 Task: Look for space in Kempston, United Kingdom from 6th September, 2023 to 10th September, 2023 for 1 adult in price range Rs.9000 to Rs.17000. Place can be private room with 1  bedroom having 1 bed and 1 bathroom. Property type can be house, flat, guest house, hotel. Booking option can be shelf check-in. Required host language is English.
Action: Mouse moved to (441, 60)
Screenshot: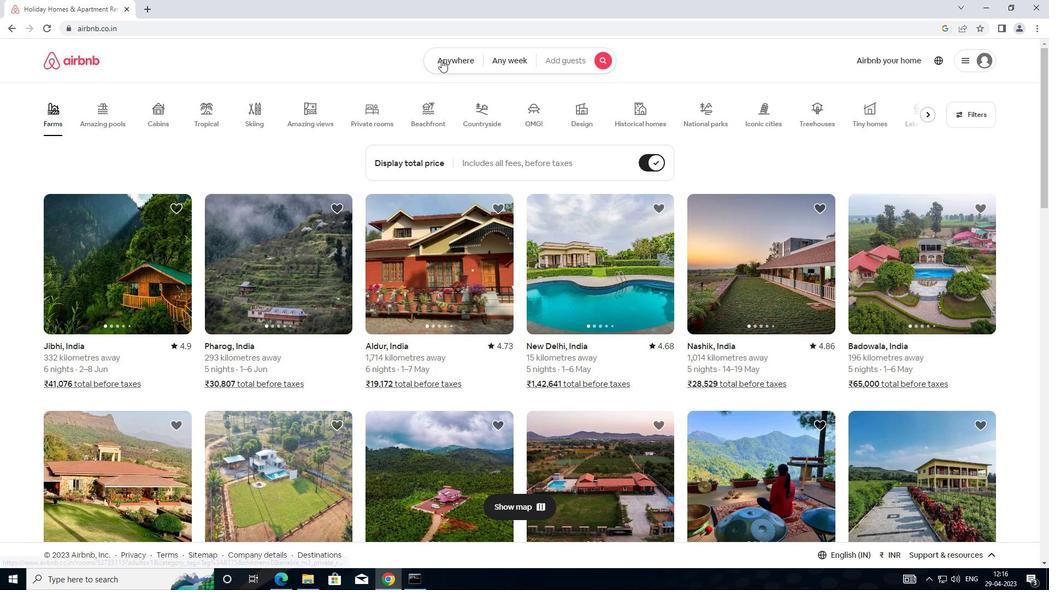 
Action: Mouse pressed left at (441, 60)
Screenshot: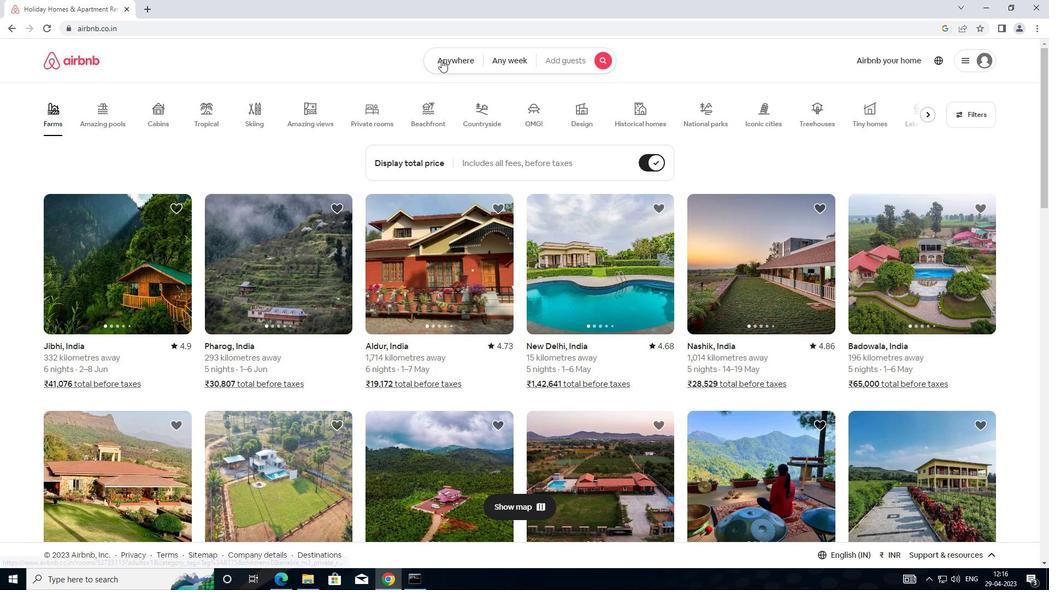 
Action: Mouse moved to (384, 101)
Screenshot: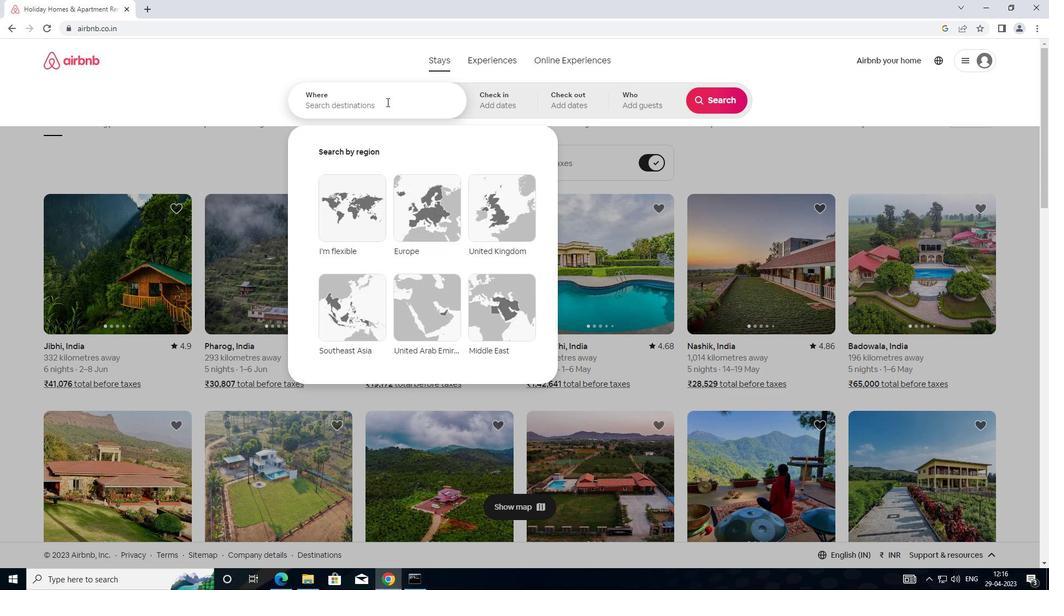 
Action: Mouse pressed left at (384, 101)
Screenshot: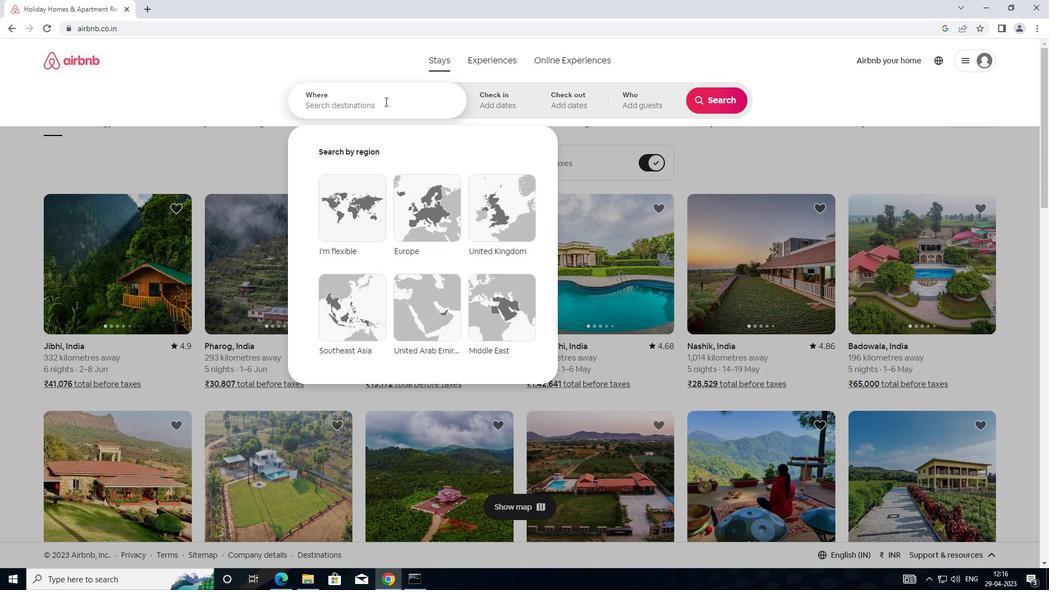 
Action: Mouse moved to (383, 102)
Screenshot: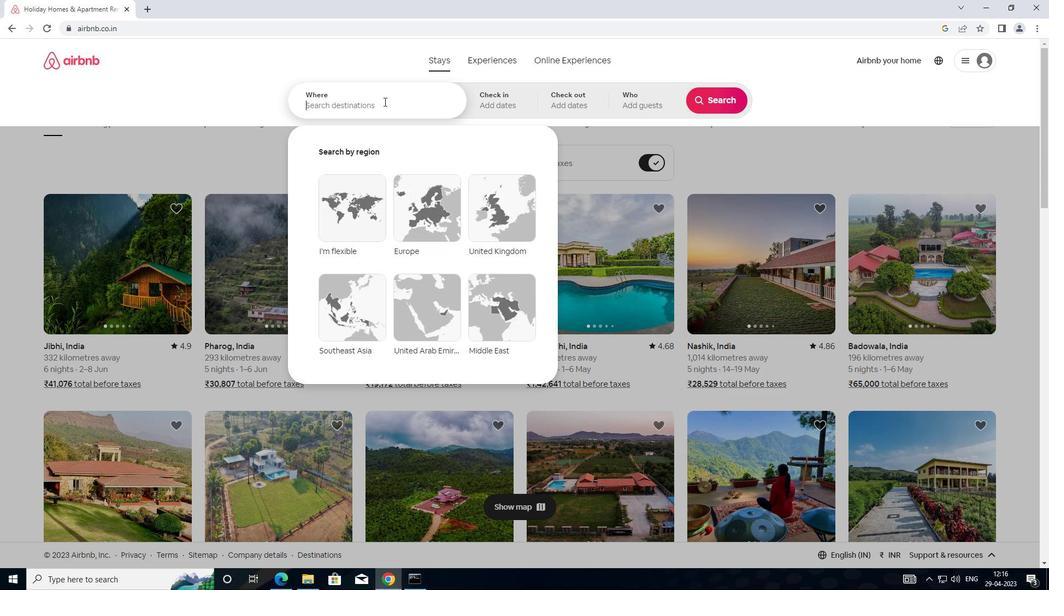 
Action: Key pressed <Key.shift>KEMO<Key.backspace>P
Screenshot: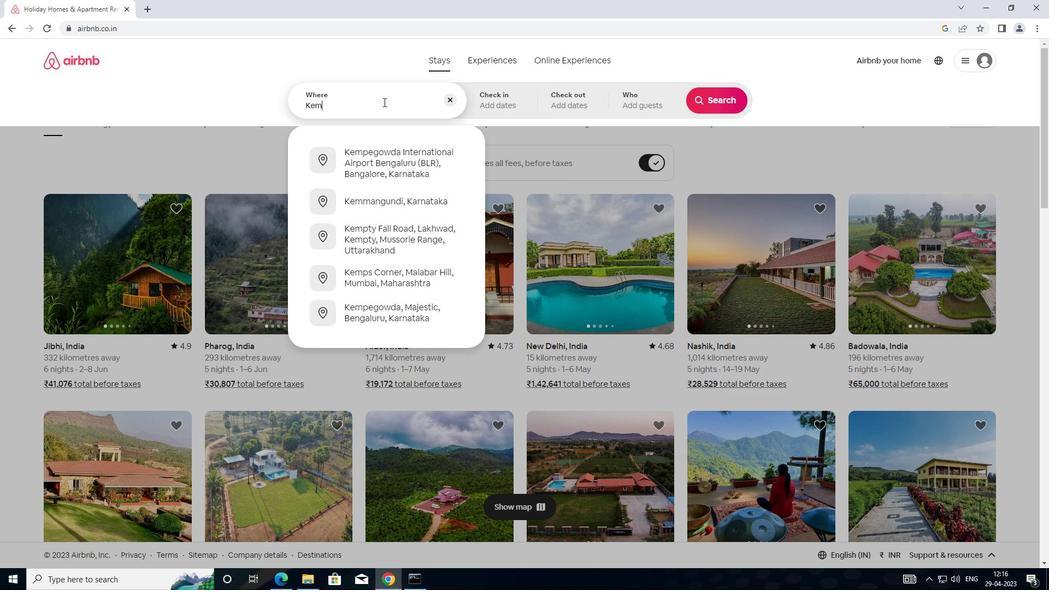 
Action: Mouse moved to (383, 102)
Screenshot: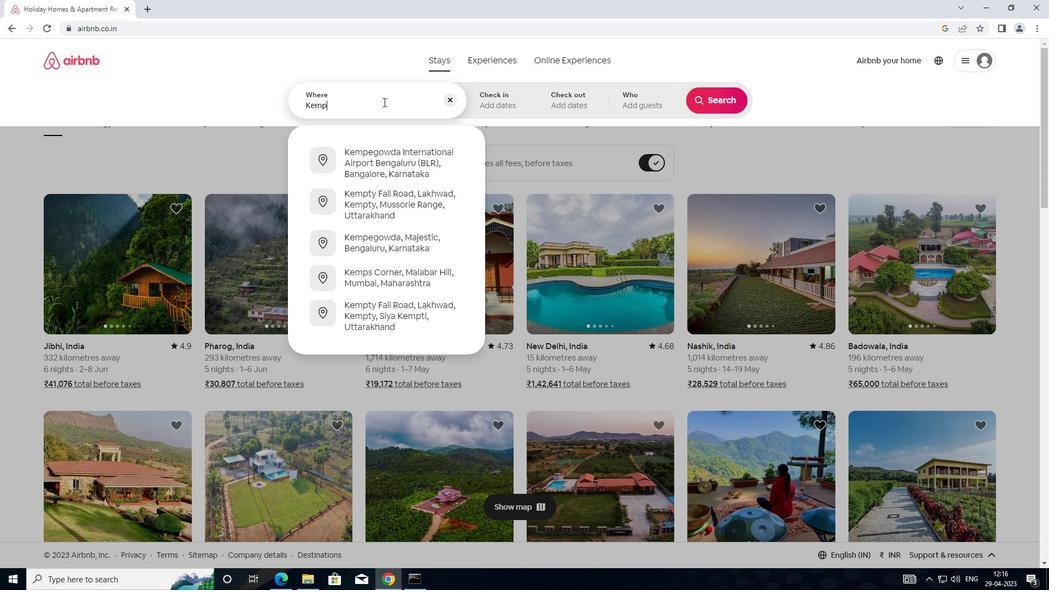 
Action: Key pressed T<Key.backspace>STON,<Key.shift>U<Key.shift>NITED<Key.space>KINGDOM
Screenshot: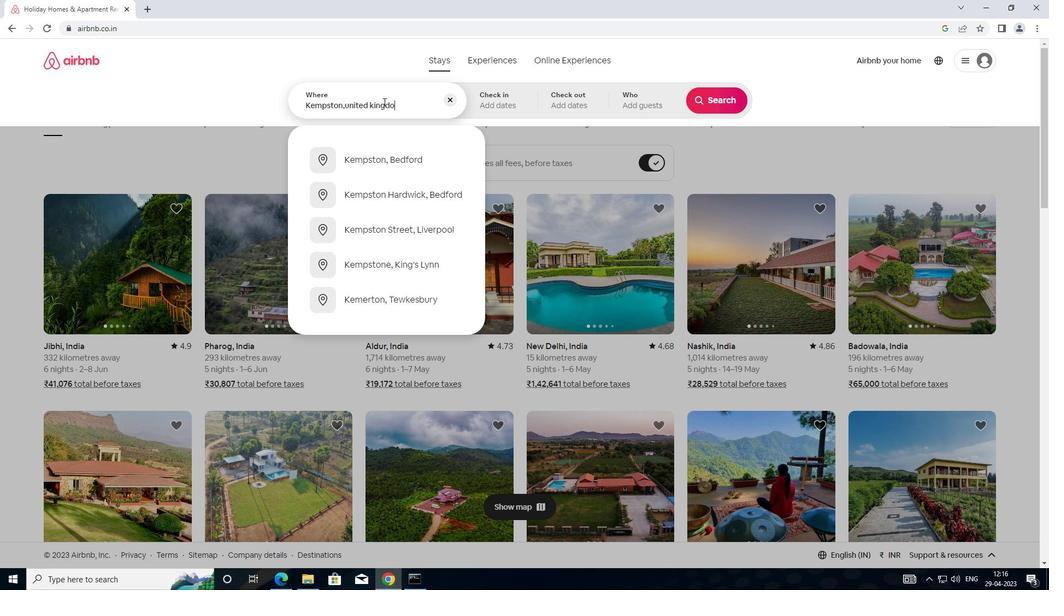 
Action: Mouse moved to (489, 91)
Screenshot: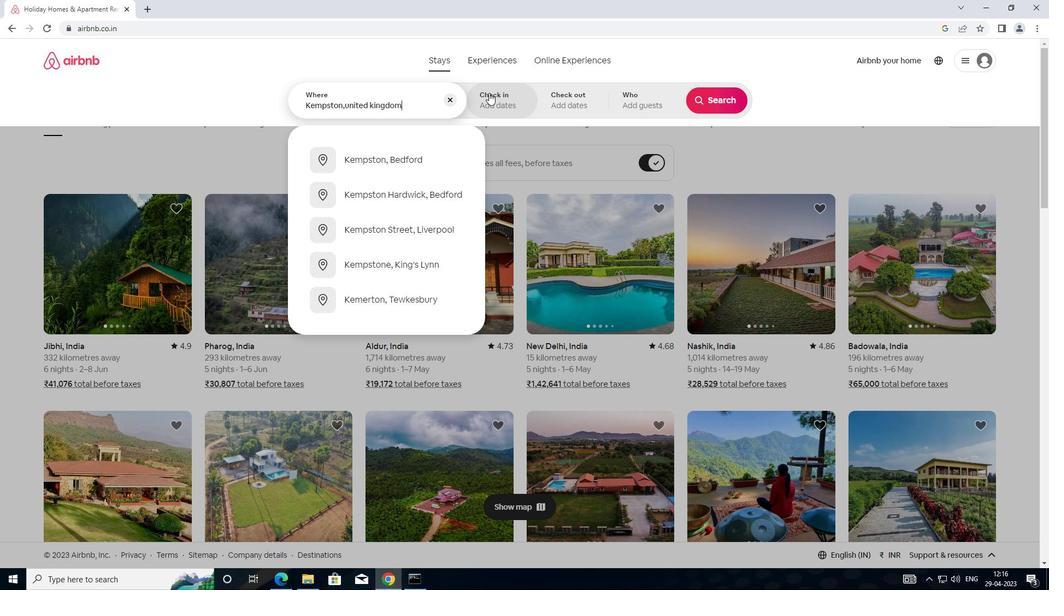 
Action: Mouse pressed left at (489, 91)
Screenshot: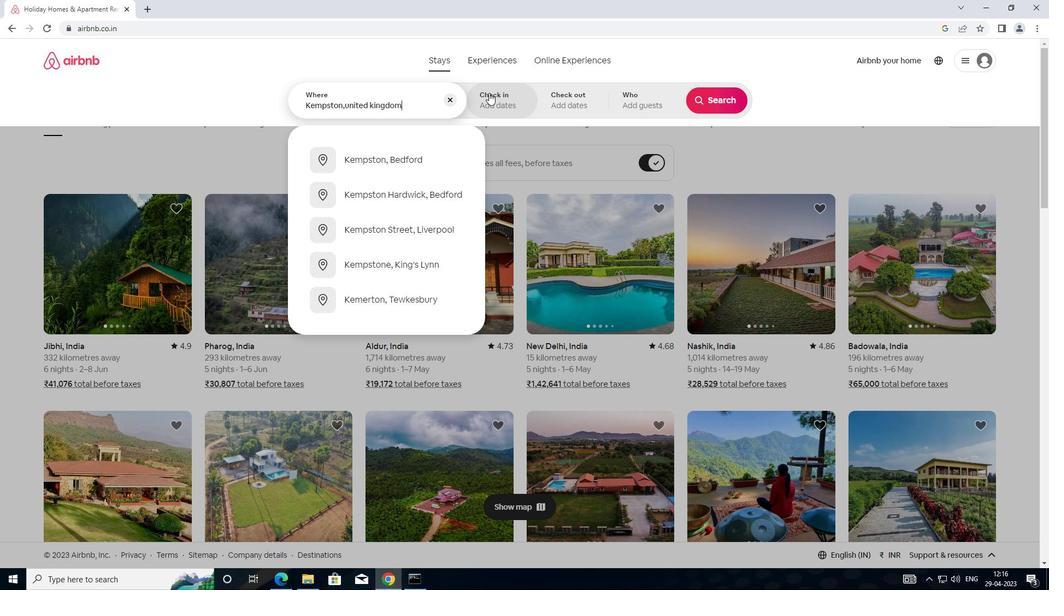 
Action: Mouse moved to (717, 181)
Screenshot: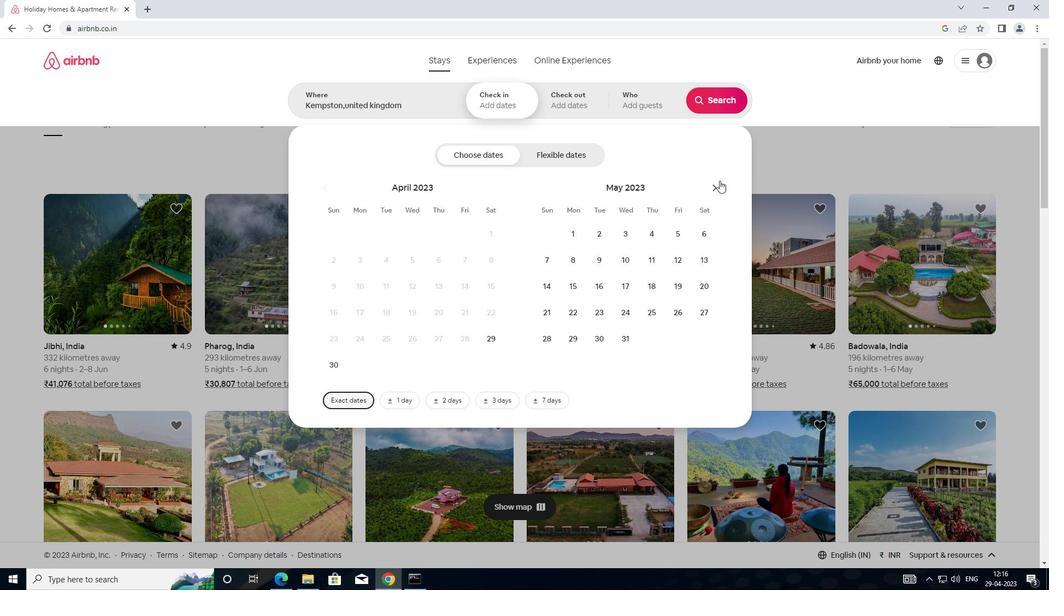 
Action: Mouse pressed left at (717, 181)
Screenshot: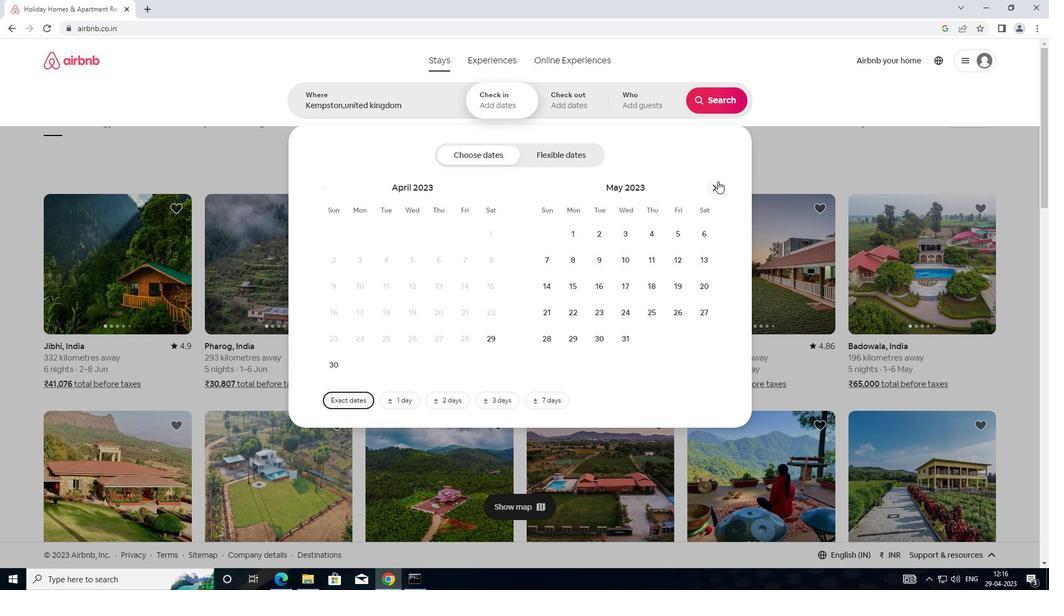 
Action: Mouse pressed left at (717, 181)
Screenshot: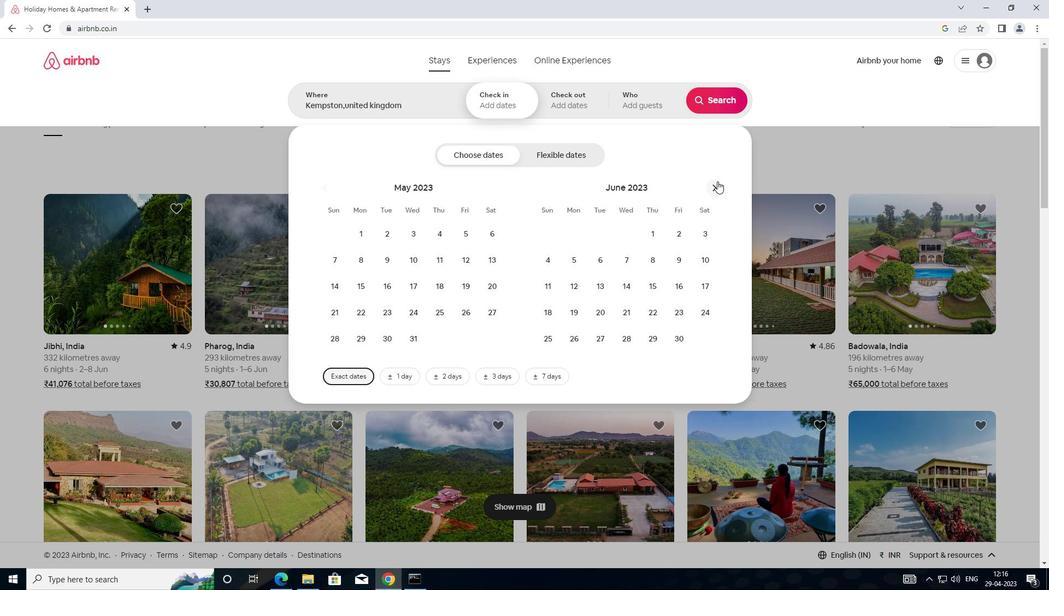 
Action: Mouse pressed left at (717, 181)
Screenshot: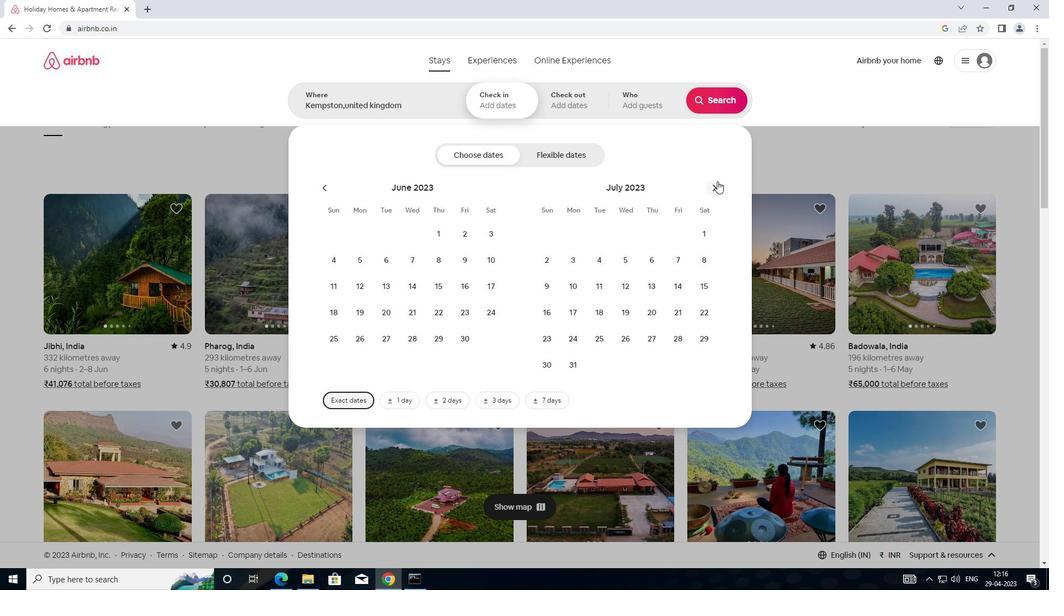 
Action: Mouse moved to (714, 184)
Screenshot: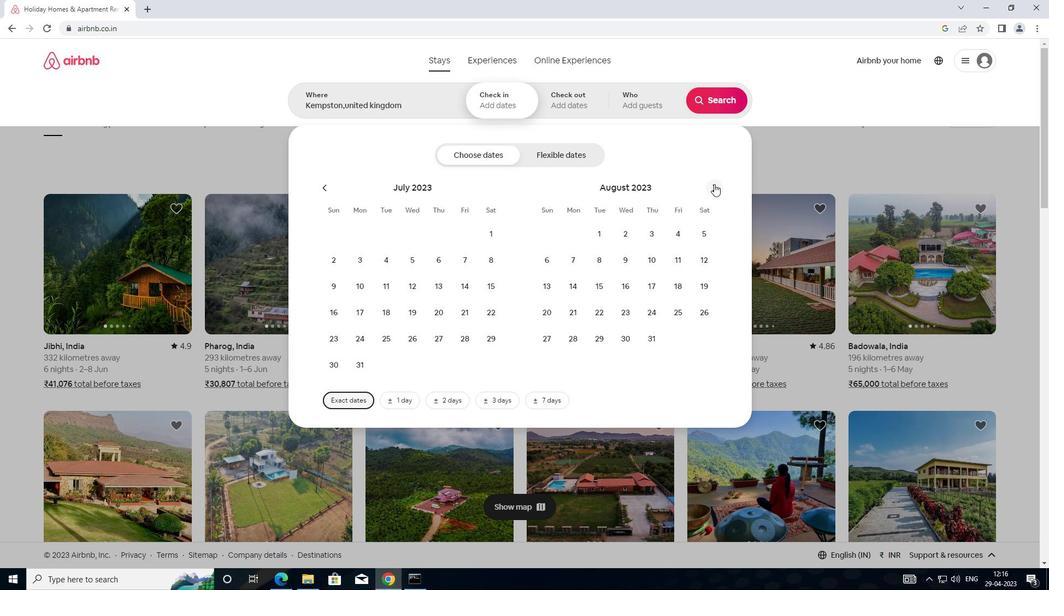 
Action: Mouse pressed left at (714, 184)
Screenshot: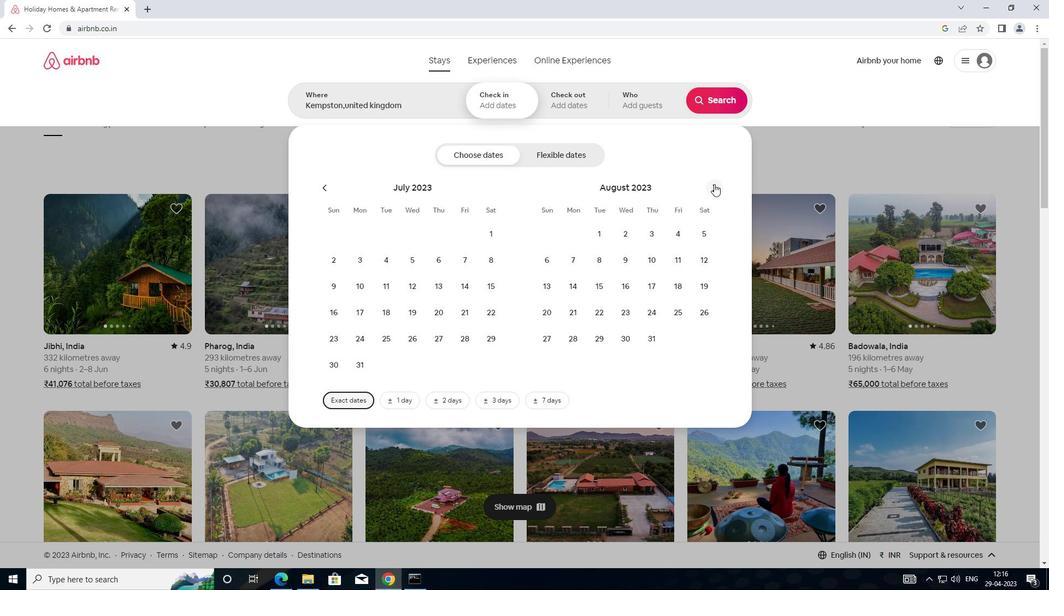 
Action: Mouse moved to (627, 259)
Screenshot: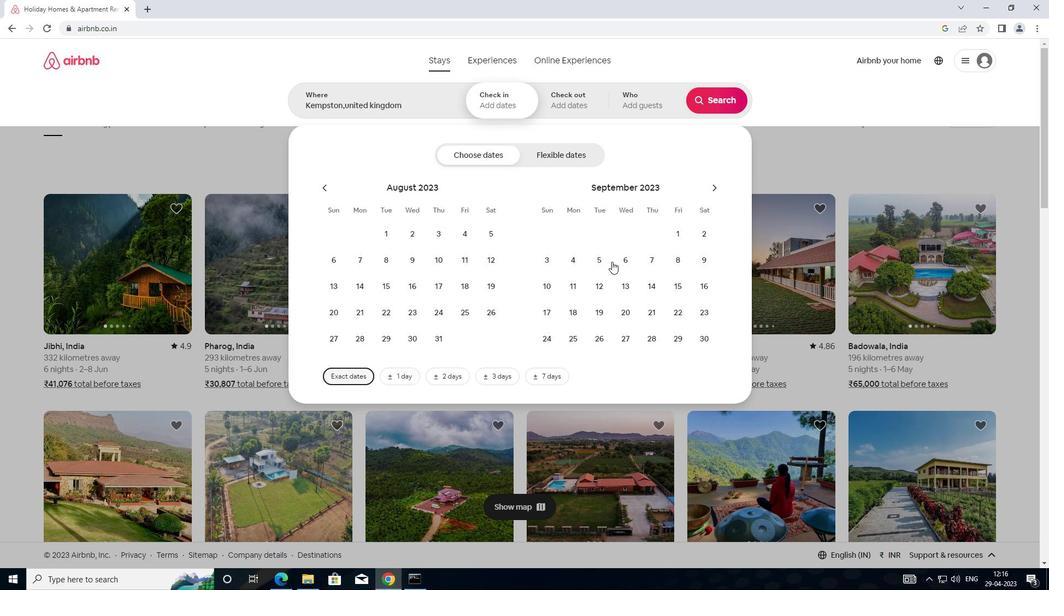 
Action: Mouse pressed left at (627, 259)
Screenshot: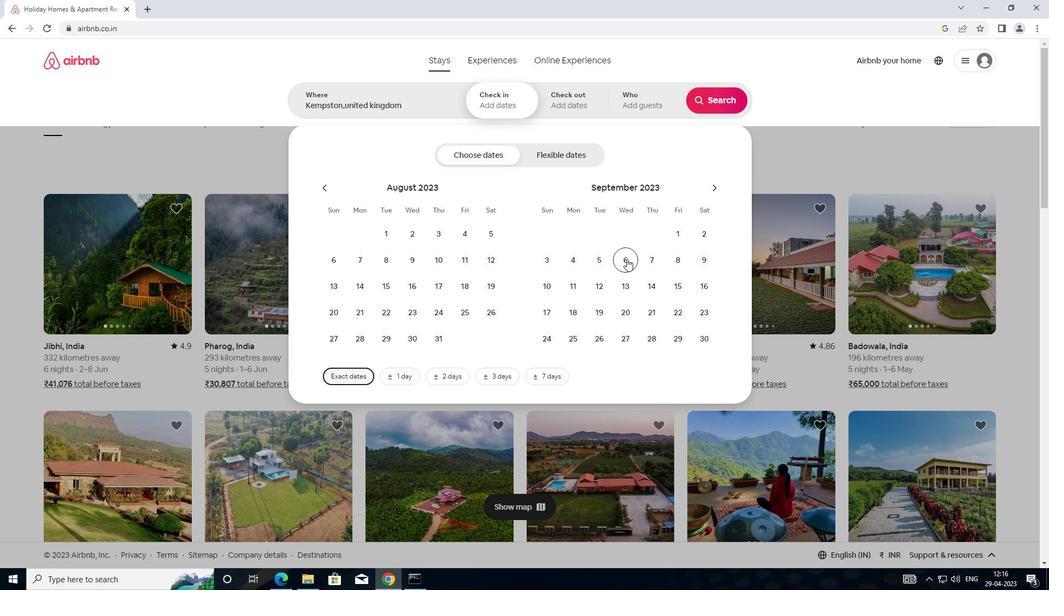 
Action: Mouse moved to (547, 287)
Screenshot: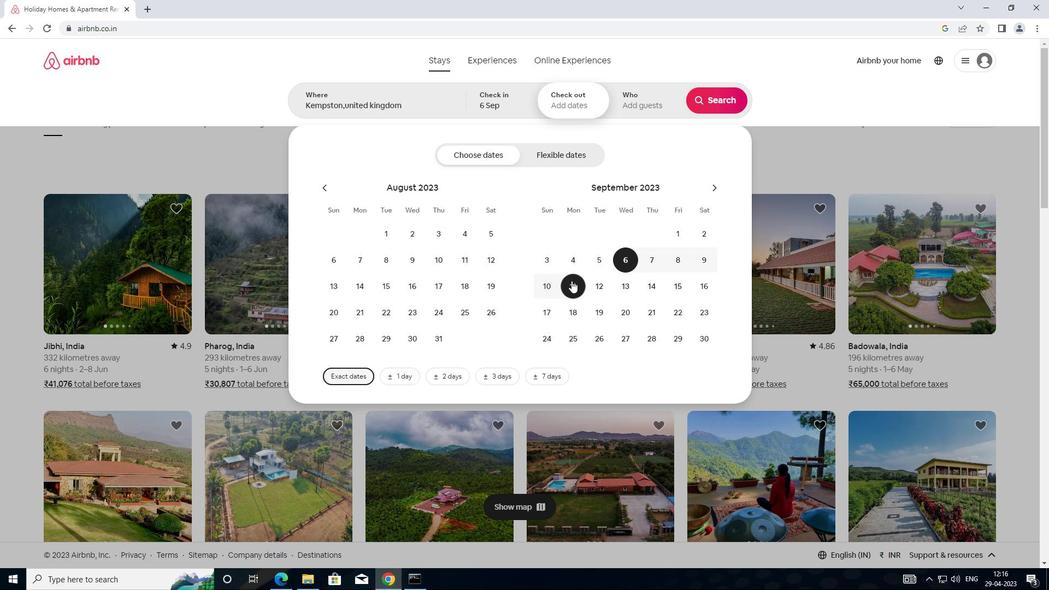 
Action: Mouse pressed left at (547, 287)
Screenshot: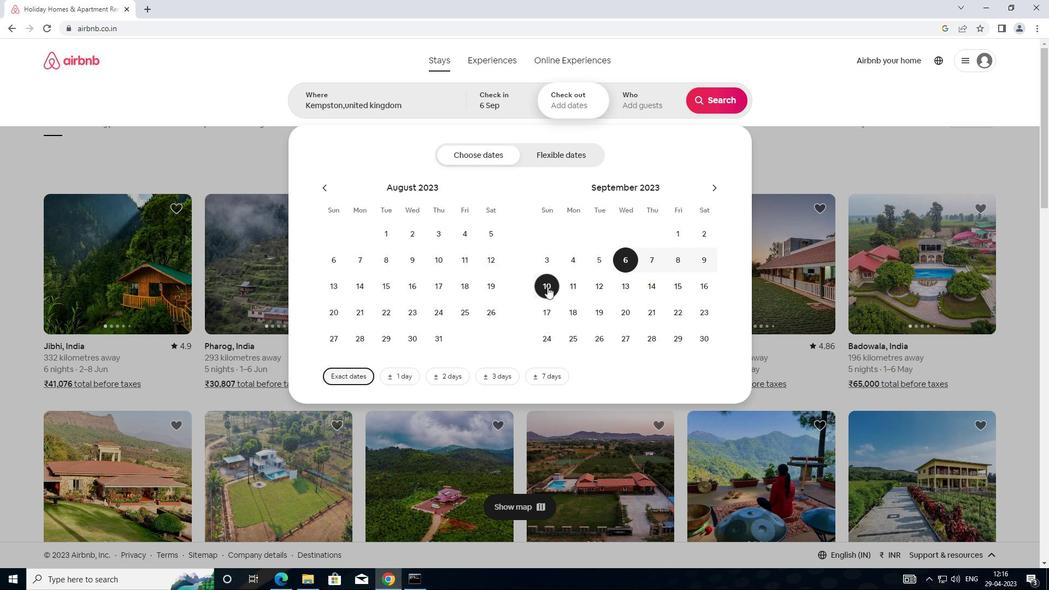 
Action: Mouse moved to (623, 104)
Screenshot: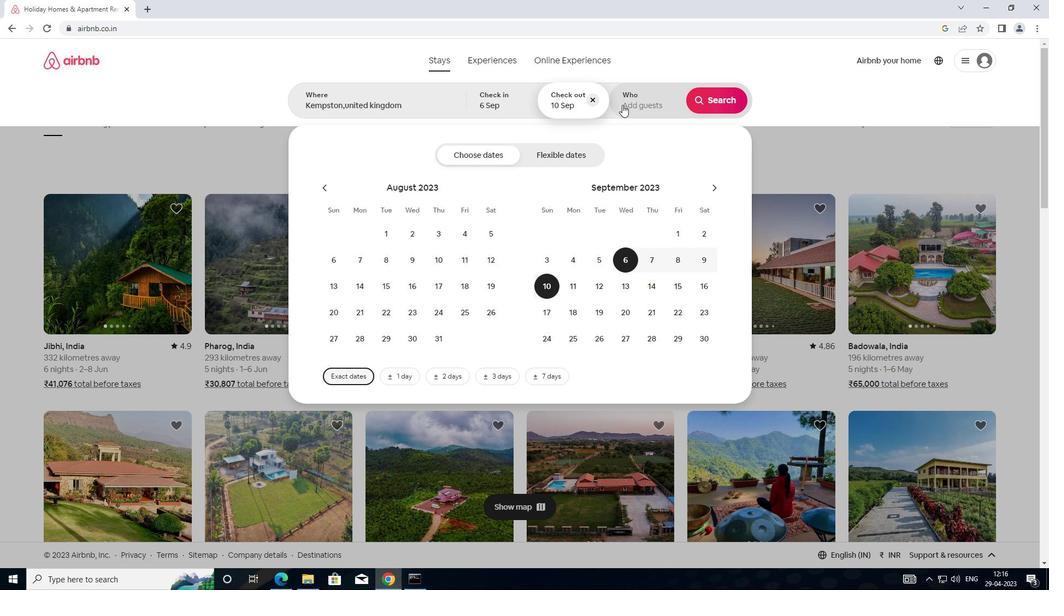 
Action: Mouse pressed left at (623, 104)
Screenshot: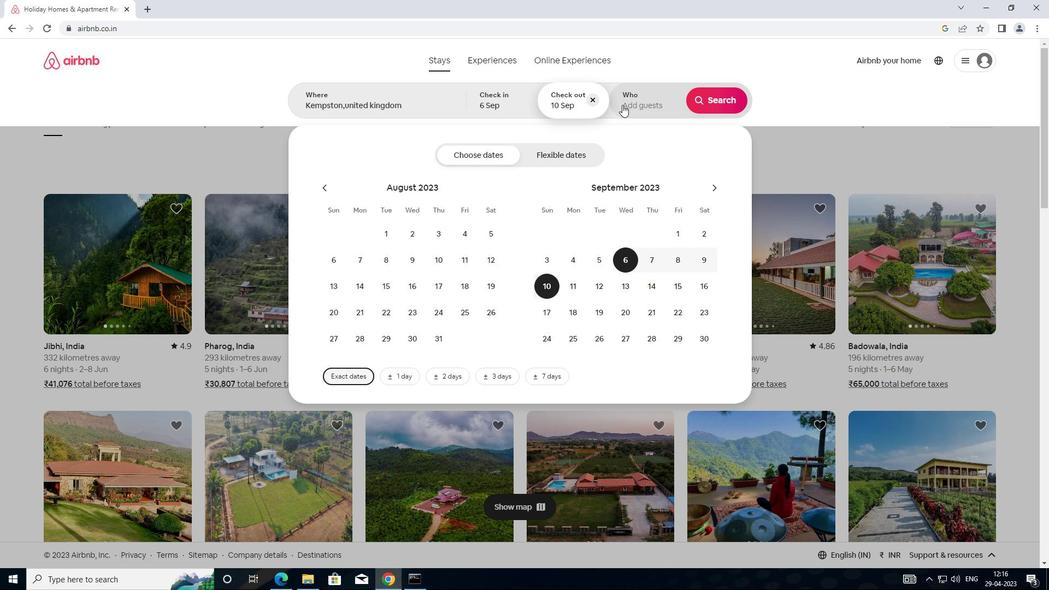 
Action: Mouse moved to (719, 159)
Screenshot: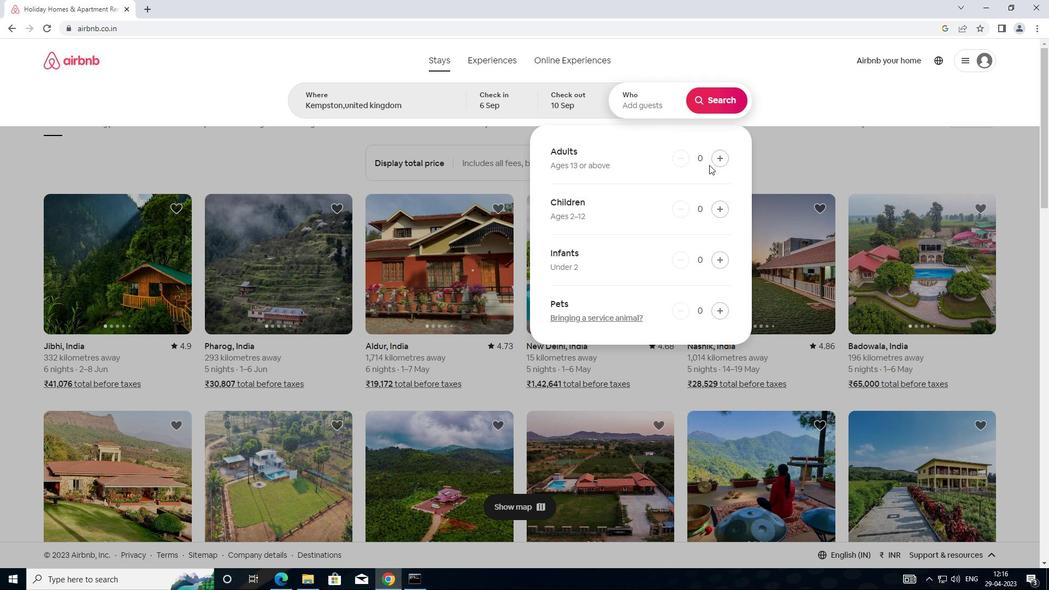 
Action: Mouse pressed left at (719, 159)
Screenshot: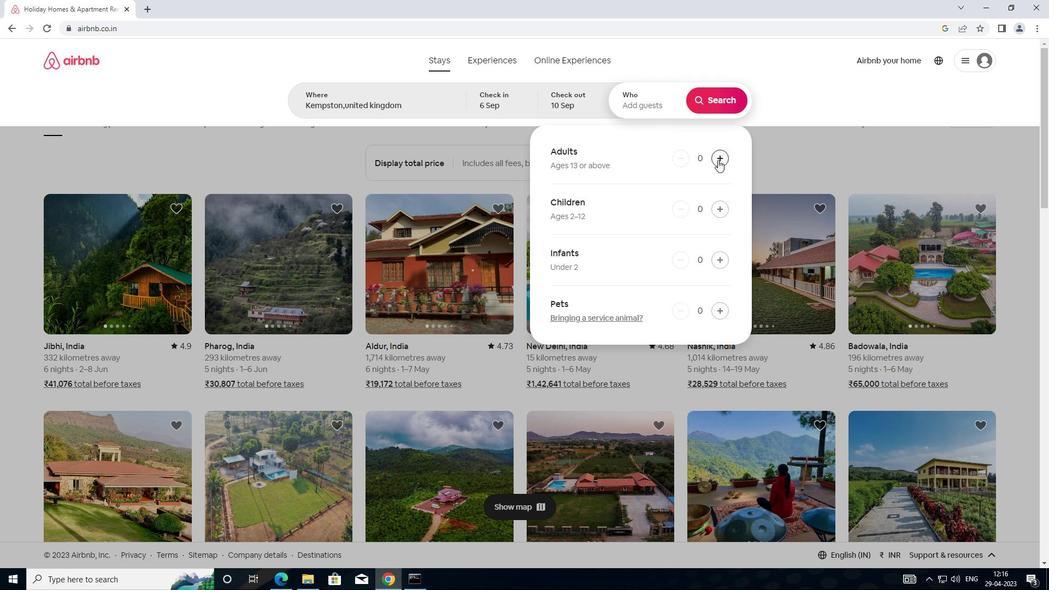 
Action: Mouse moved to (715, 100)
Screenshot: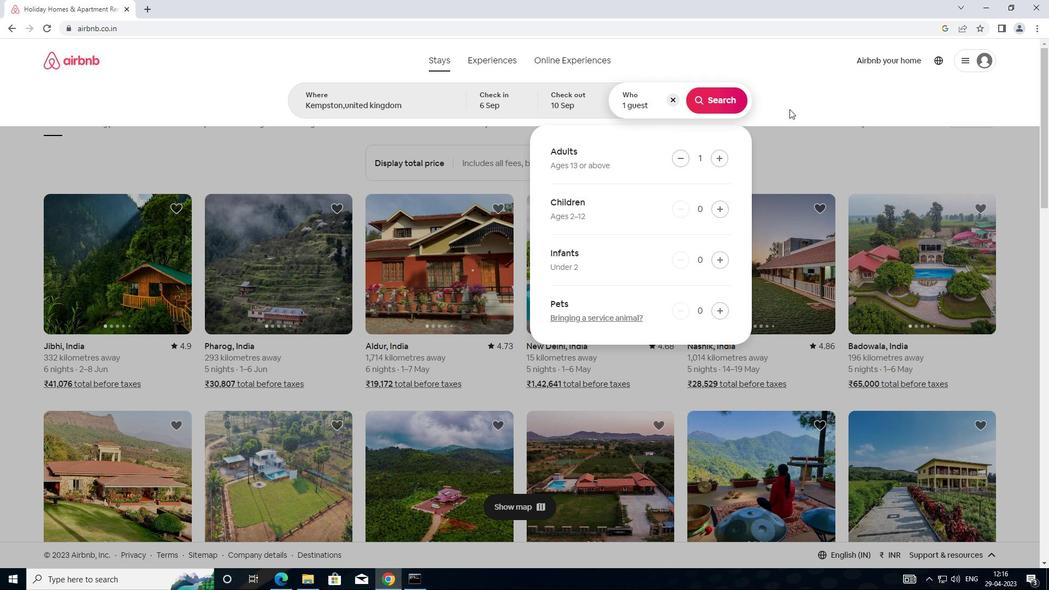 
Action: Mouse pressed left at (715, 100)
Screenshot: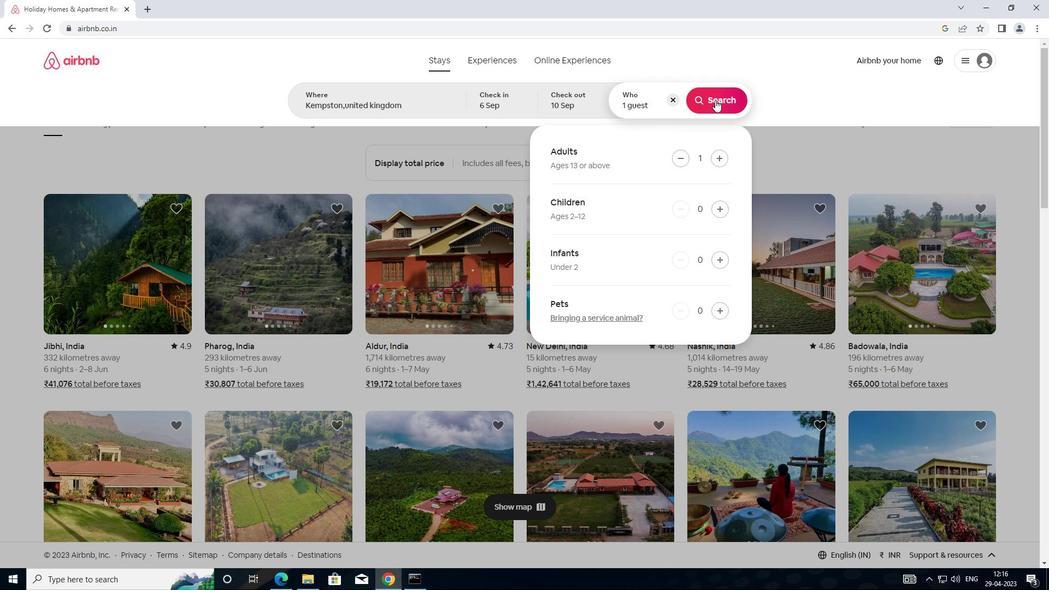 
Action: Mouse moved to (1012, 107)
Screenshot: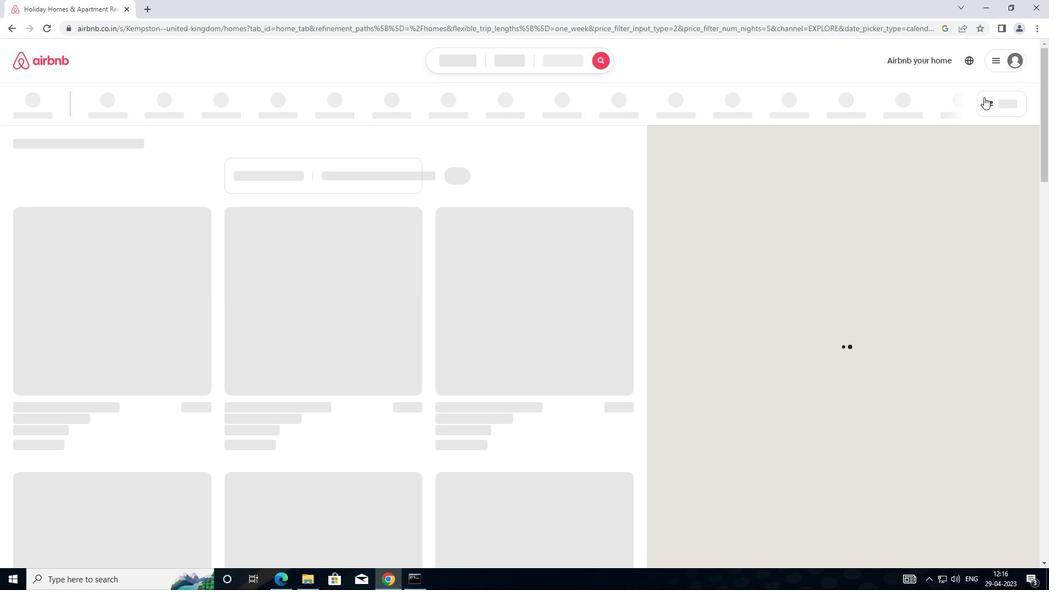 
Action: Mouse pressed left at (1012, 107)
Screenshot: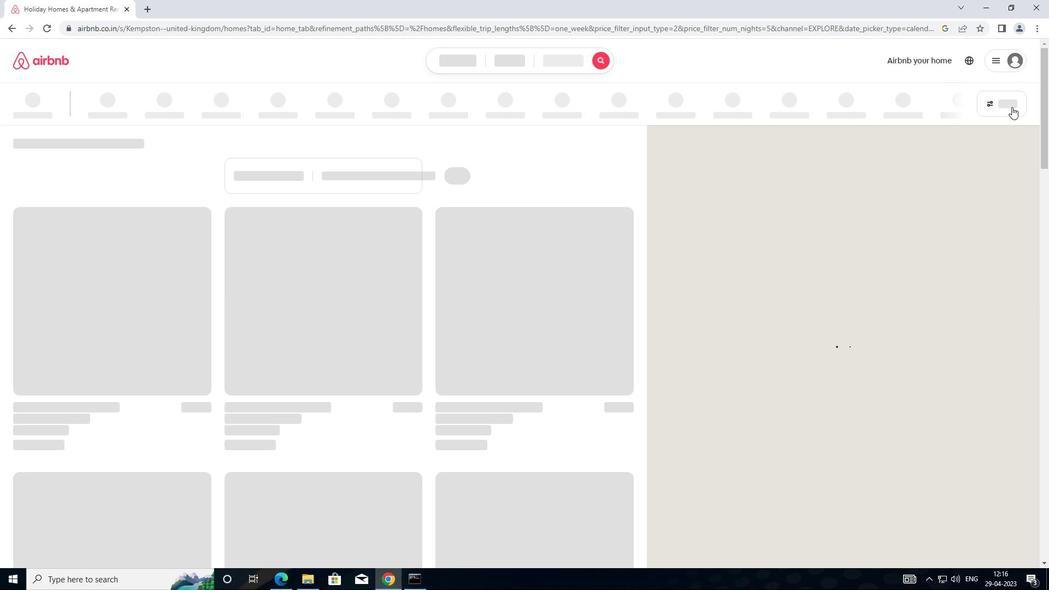 
Action: Mouse moved to (395, 244)
Screenshot: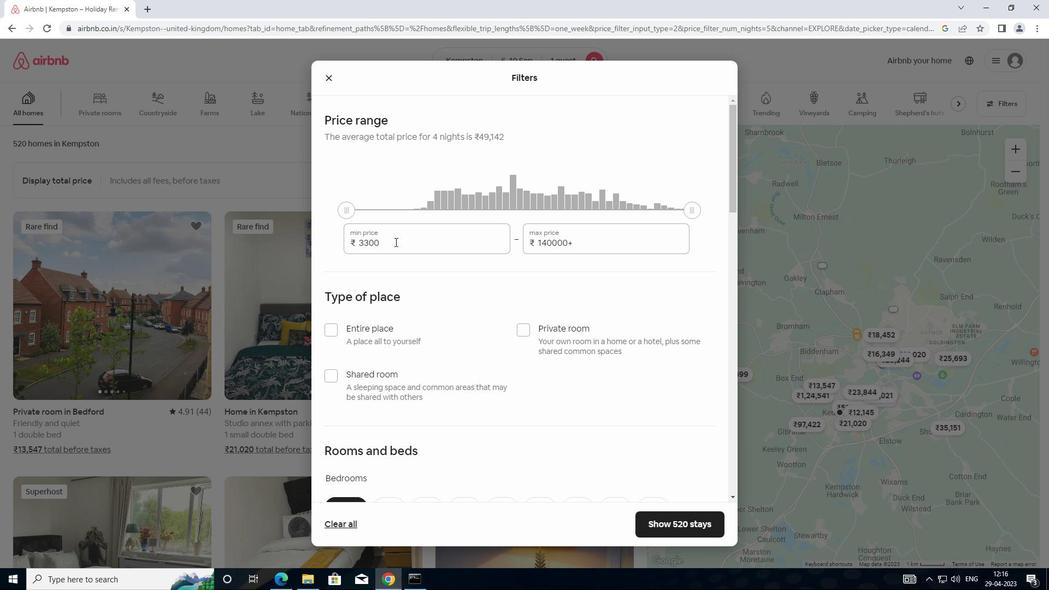
Action: Mouse pressed left at (395, 244)
Screenshot: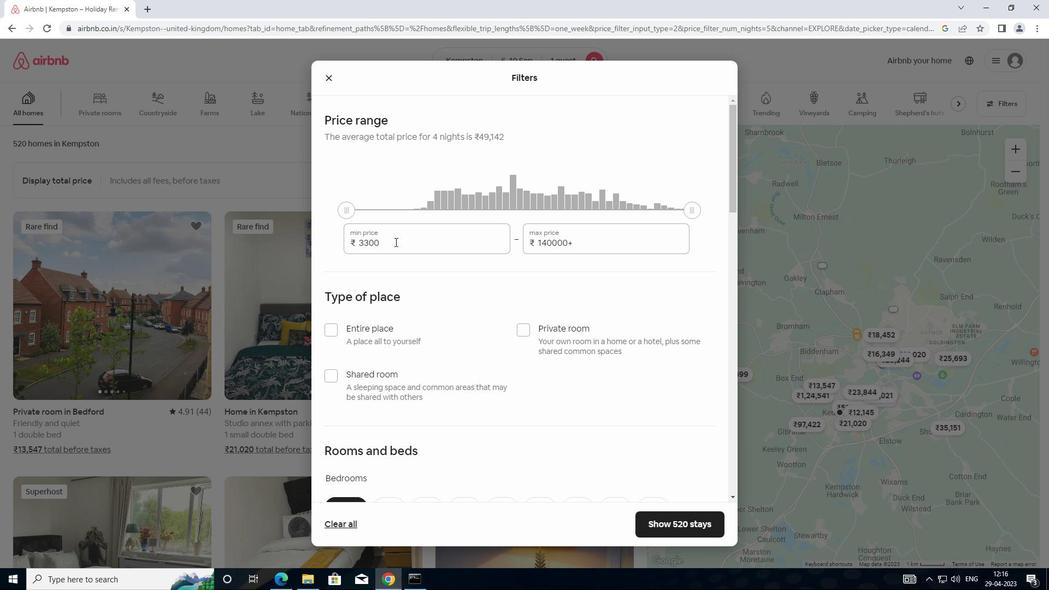 
Action: Mouse moved to (352, 235)
Screenshot: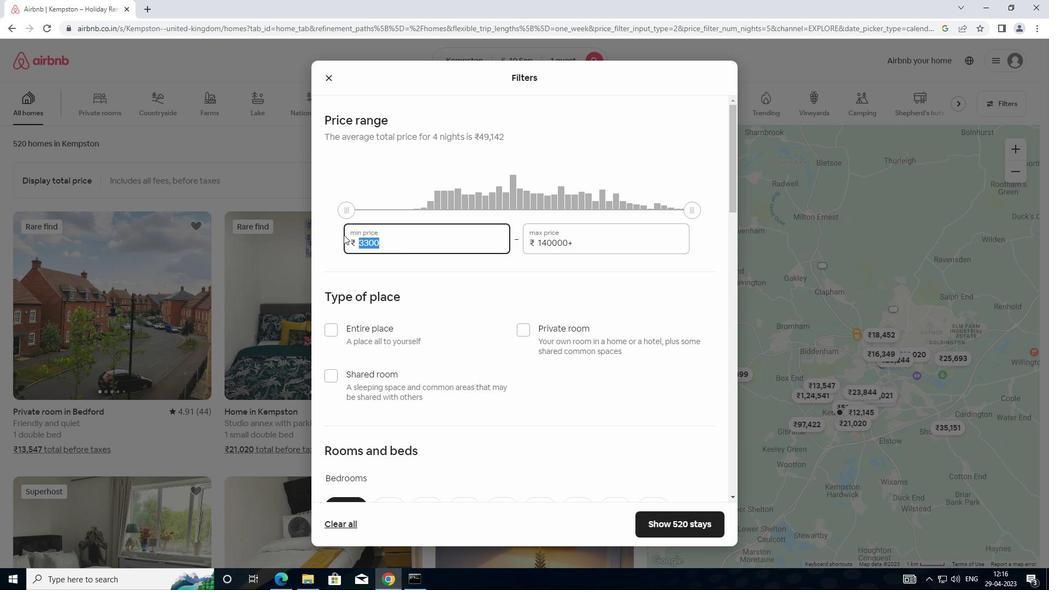 
Action: Key pressed 9000
Screenshot: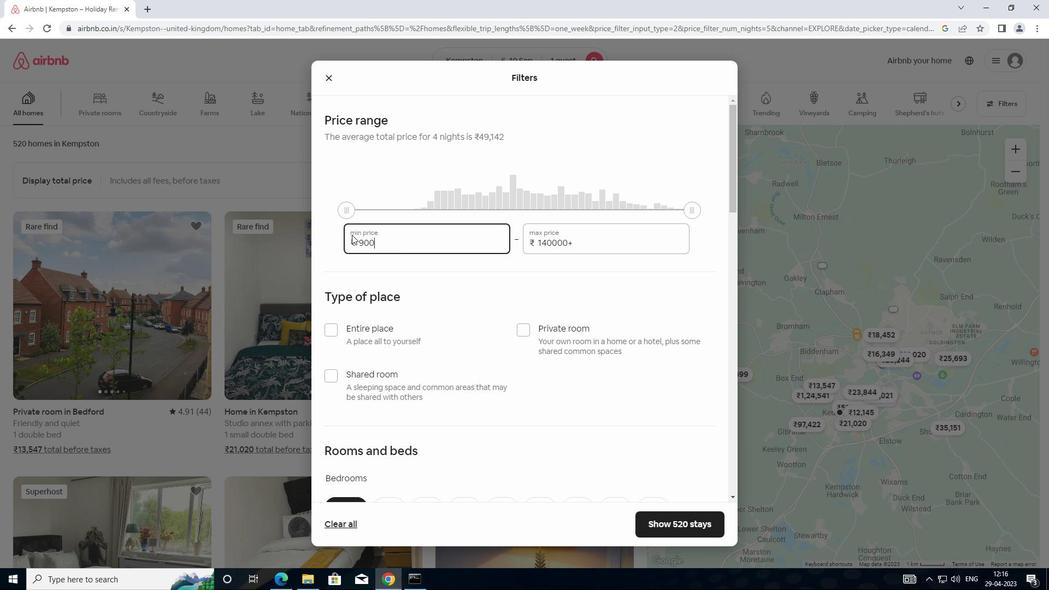 
Action: Mouse moved to (579, 239)
Screenshot: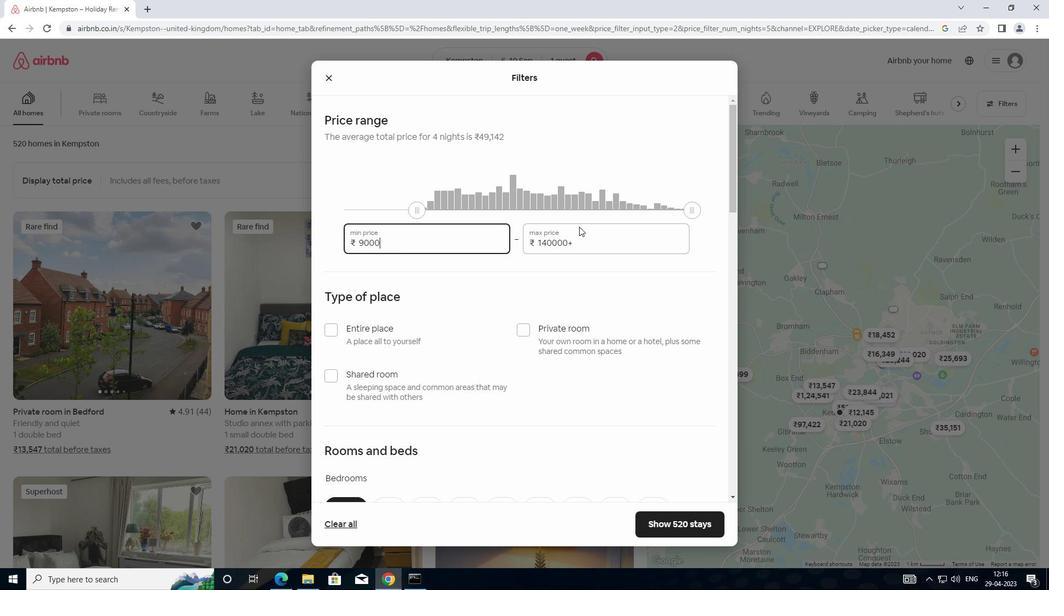 
Action: Mouse pressed left at (579, 239)
Screenshot: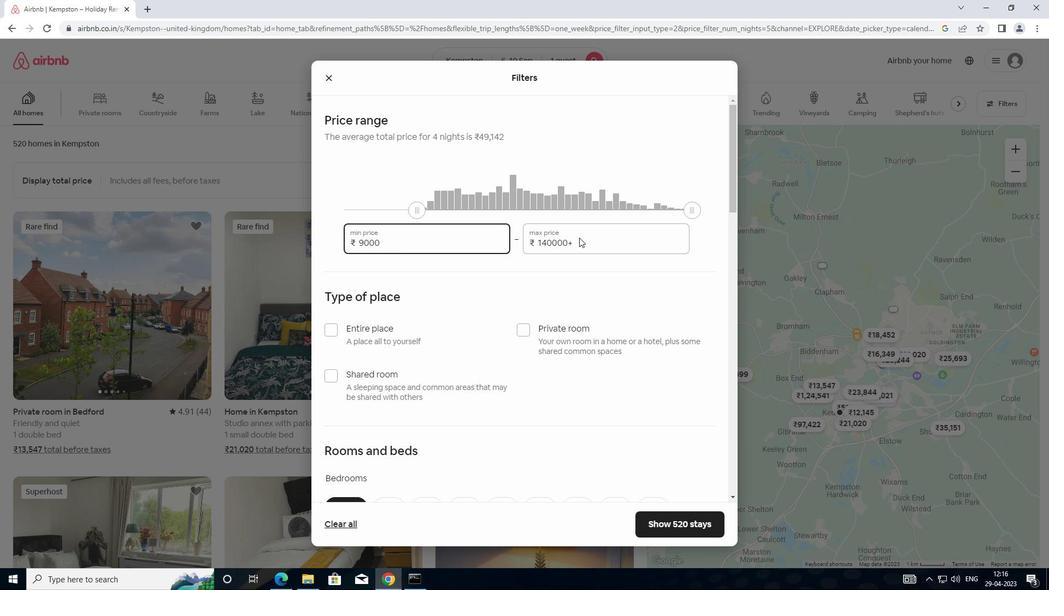
Action: Mouse moved to (516, 239)
Screenshot: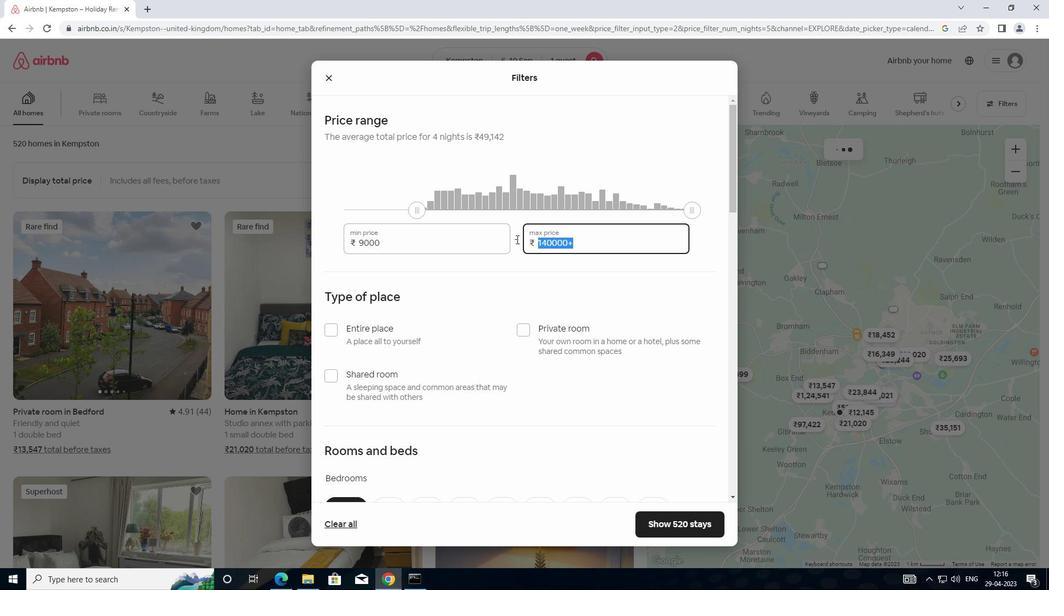 
Action: Key pressed 17000
Screenshot: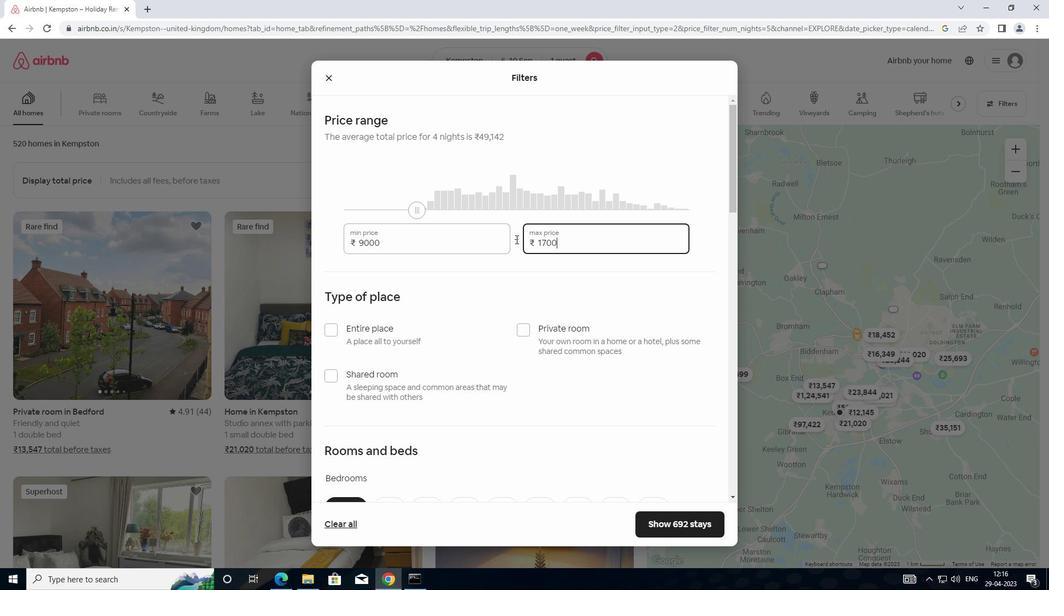 
Action: Mouse moved to (521, 312)
Screenshot: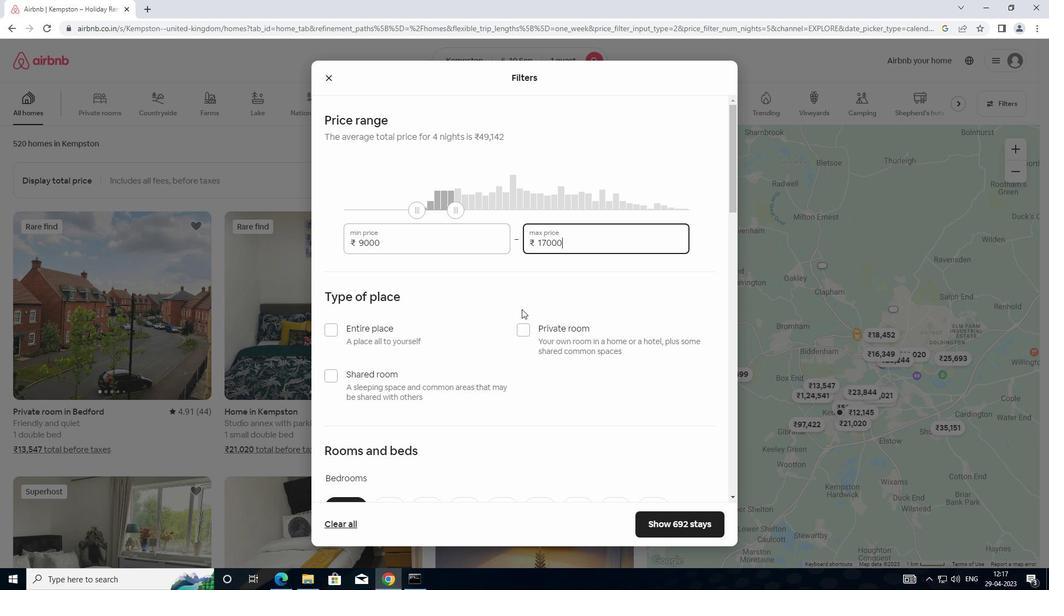 
Action: Mouse scrolled (521, 311) with delta (0, 0)
Screenshot: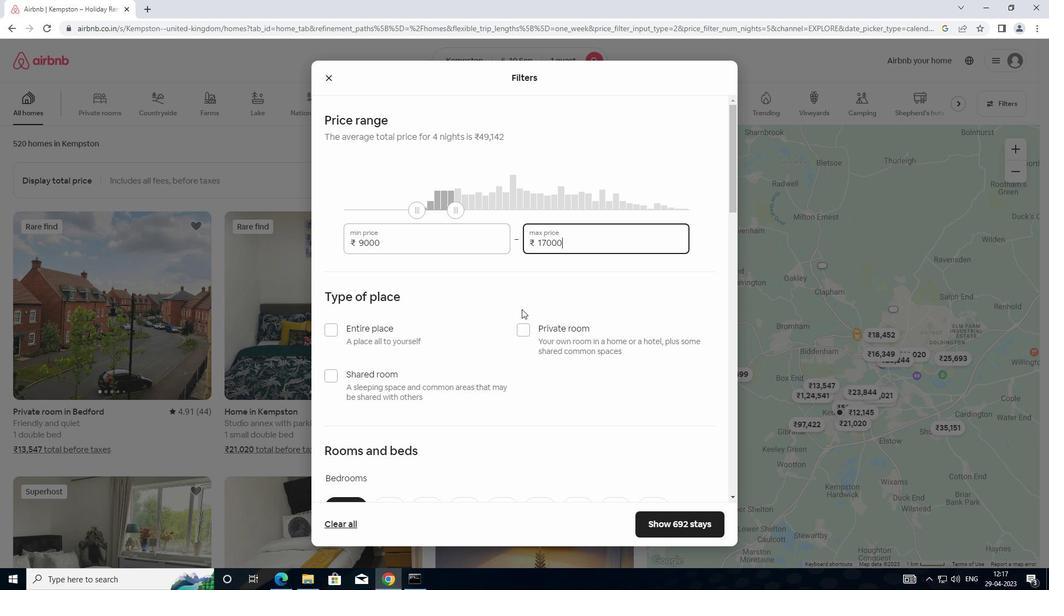 
Action: Mouse moved to (521, 312)
Screenshot: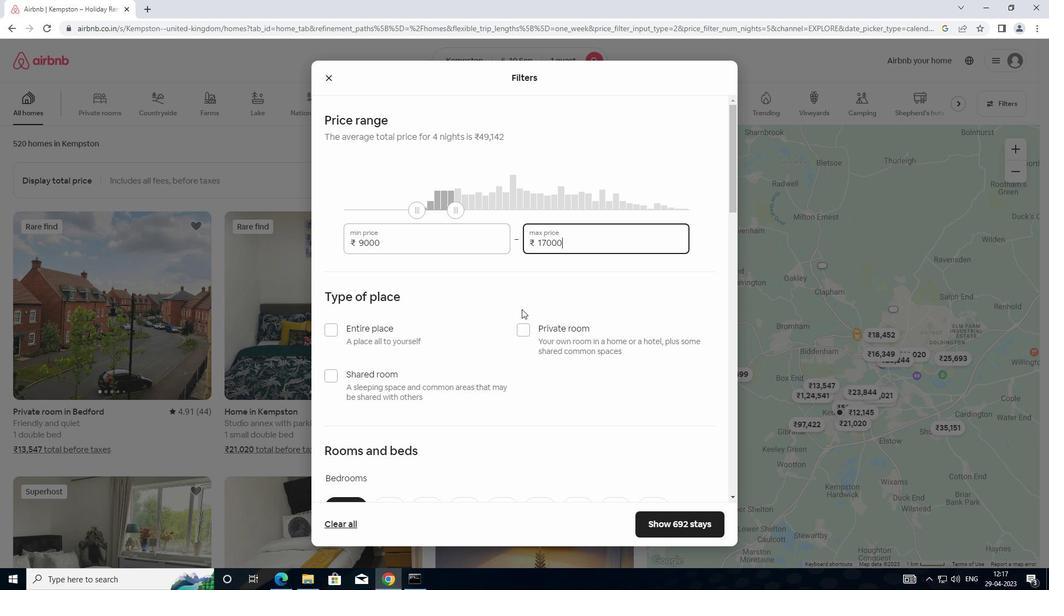 
Action: Mouse scrolled (521, 312) with delta (0, 0)
Screenshot: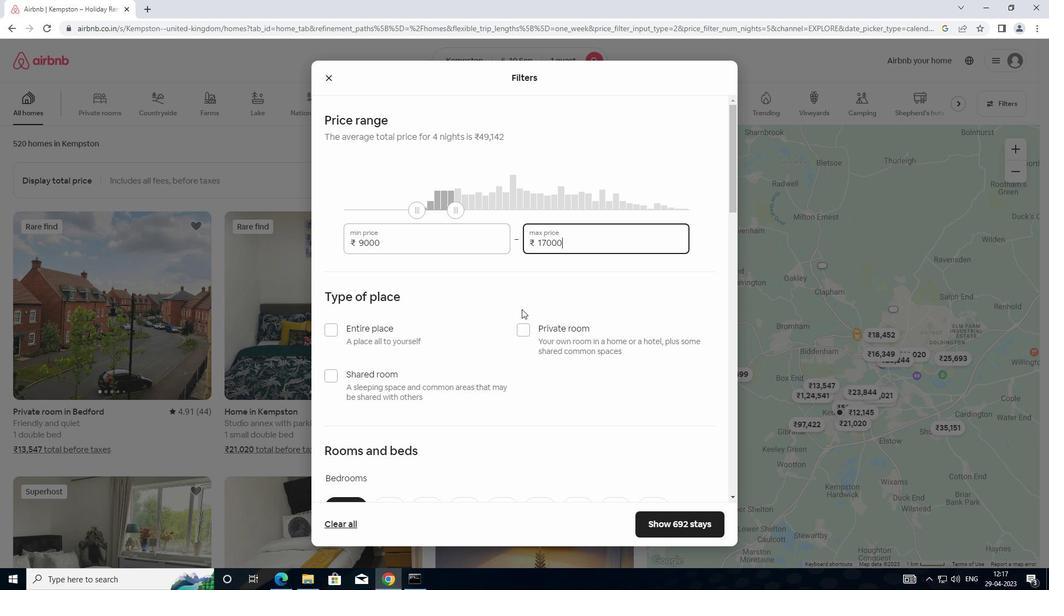 
Action: Mouse moved to (529, 220)
Screenshot: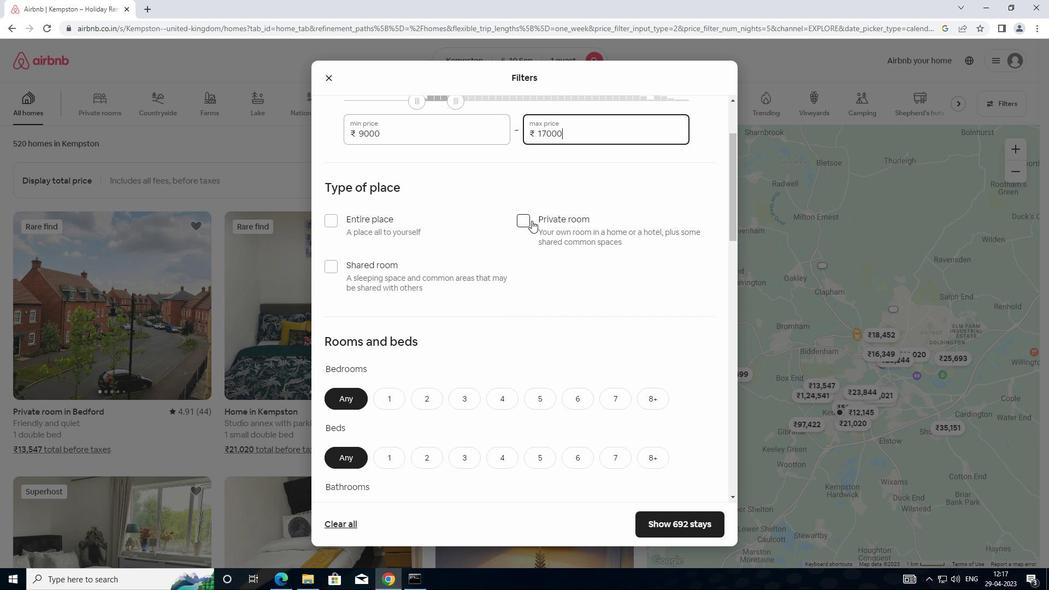 
Action: Mouse pressed left at (529, 220)
Screenshot: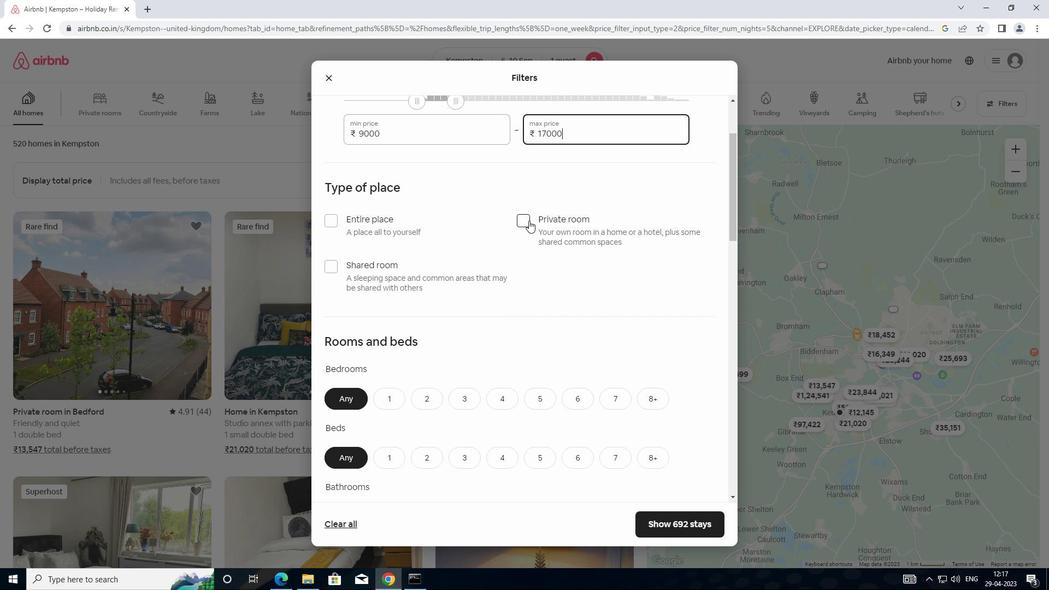 
Action: Mouse moved to (513, 284)
Screenshot: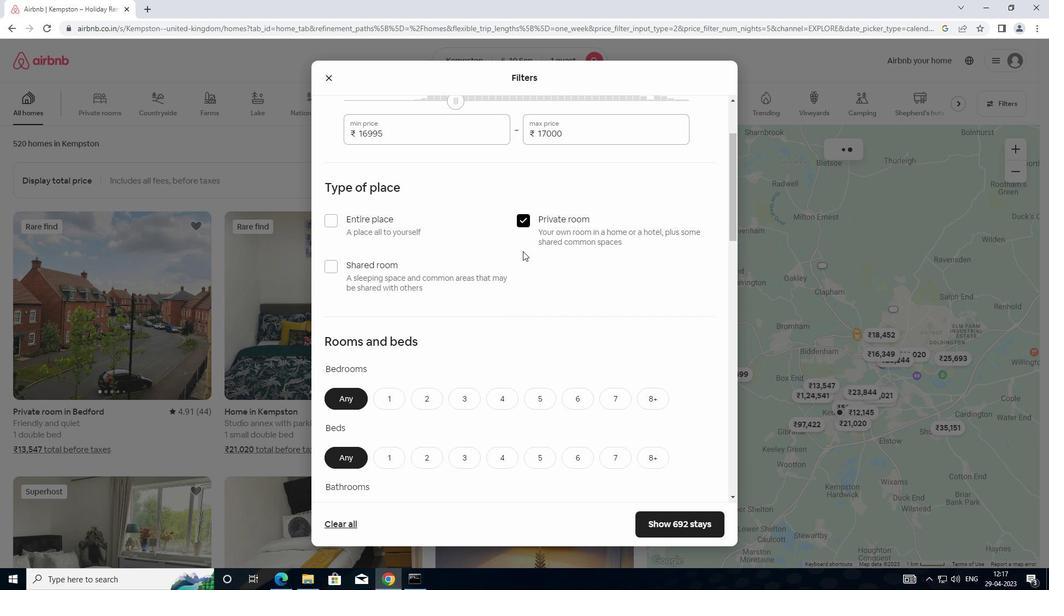 
Action: Mouse scrolled (513, 284) with delta (0, 0)
Screenshot: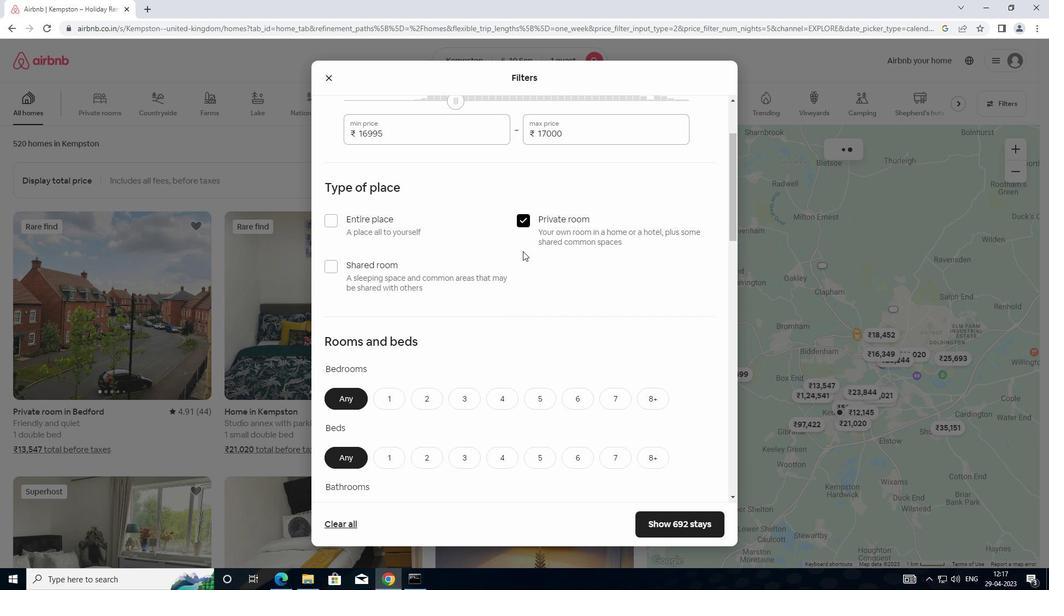 
Action: Mouse moved to (513, 285)
Screenshot: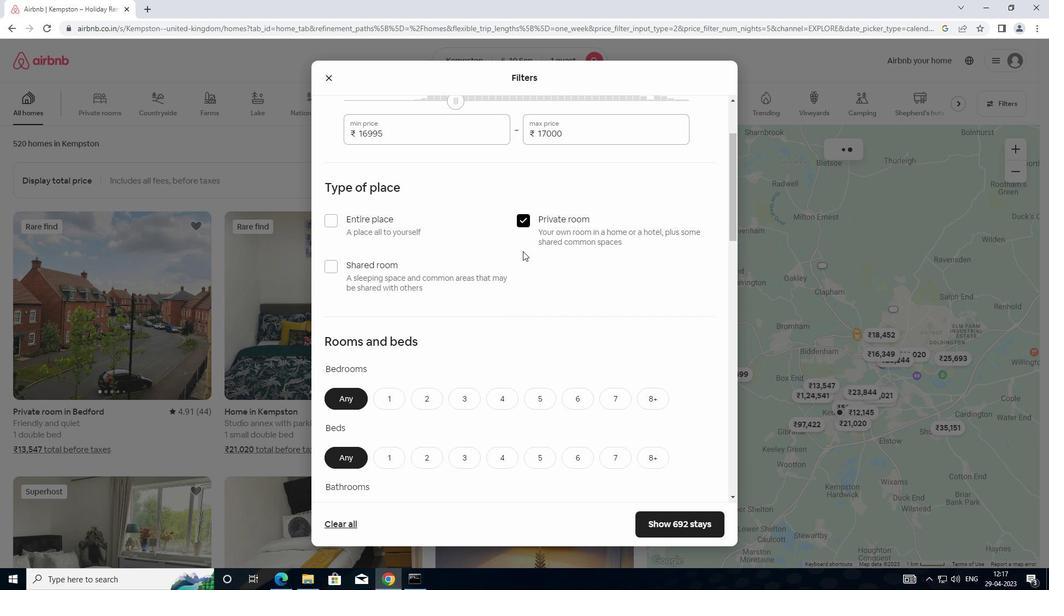 
Action: Mouse scrolled (513, 285) with delta (0, 0)
Screenshot: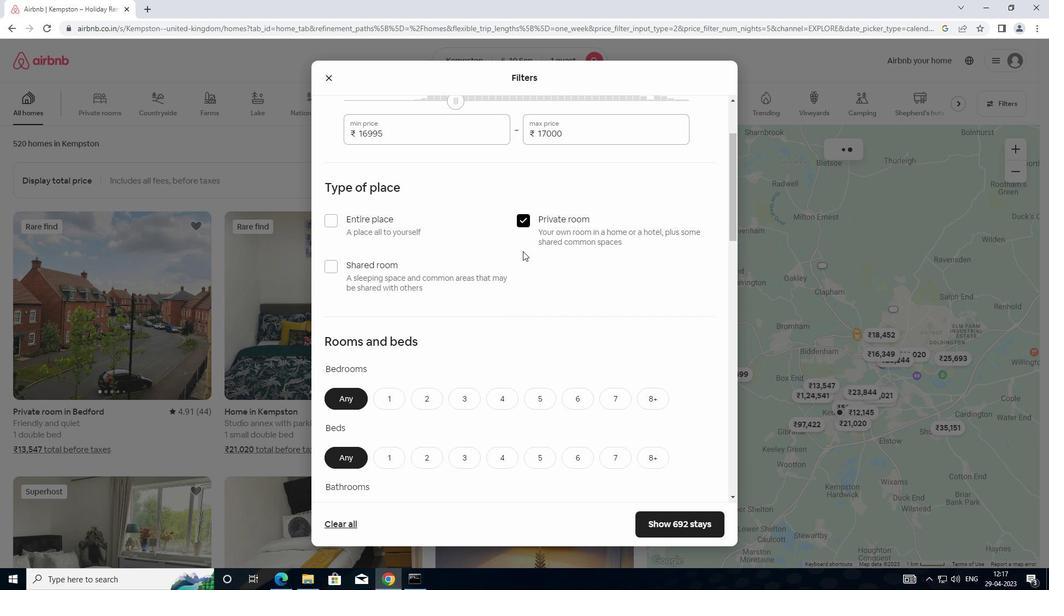 
Action: Mouse moved to (513, 286)
Screenshot: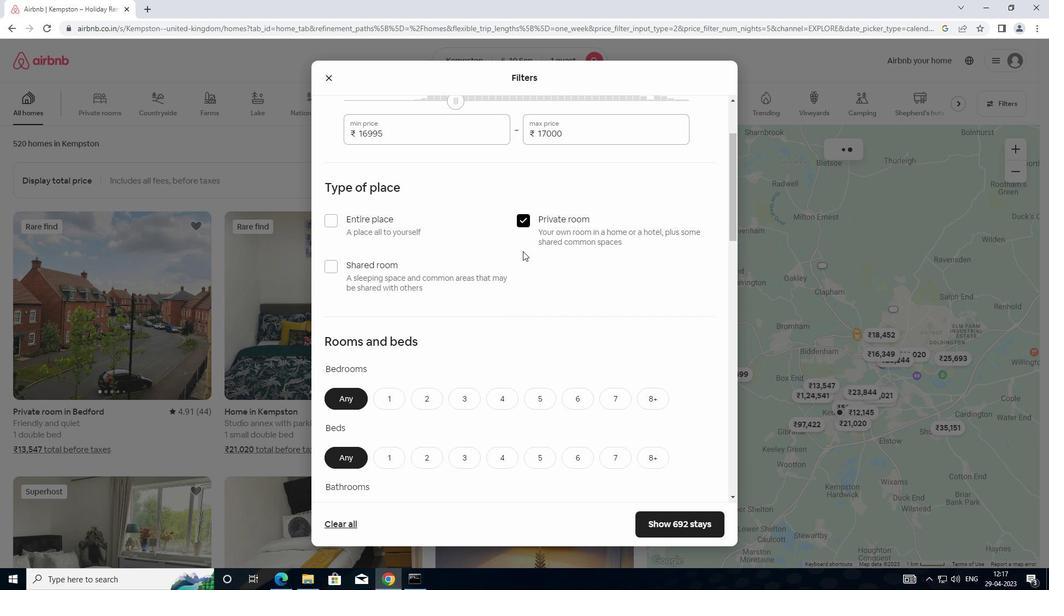 
Action: Mouse scrolled (513, 285) with delta (0, 0)
Screenshot: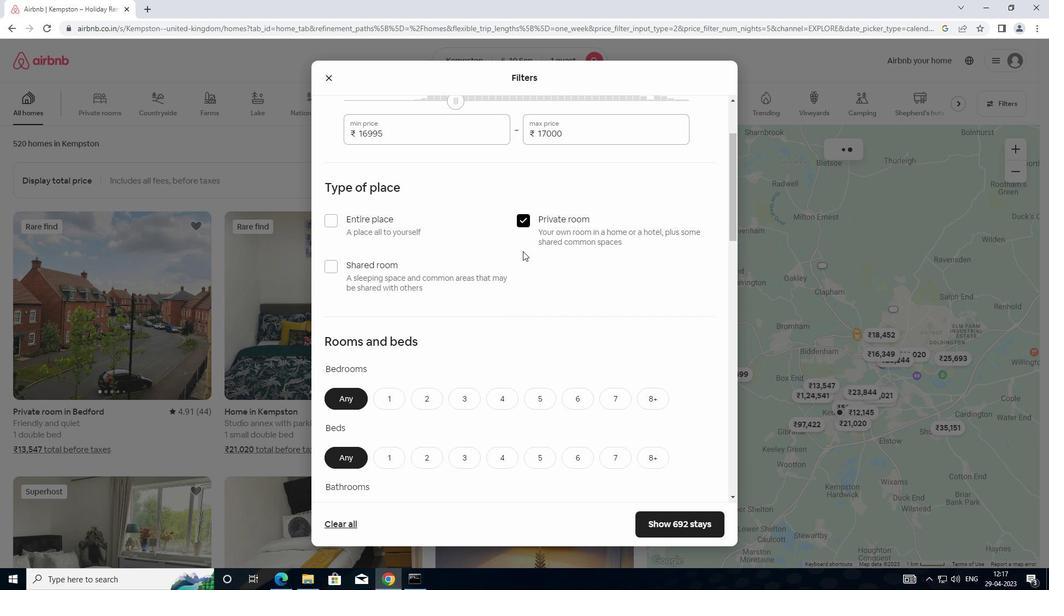 
Action: Mouse moved to (512, 288)
Screenshot: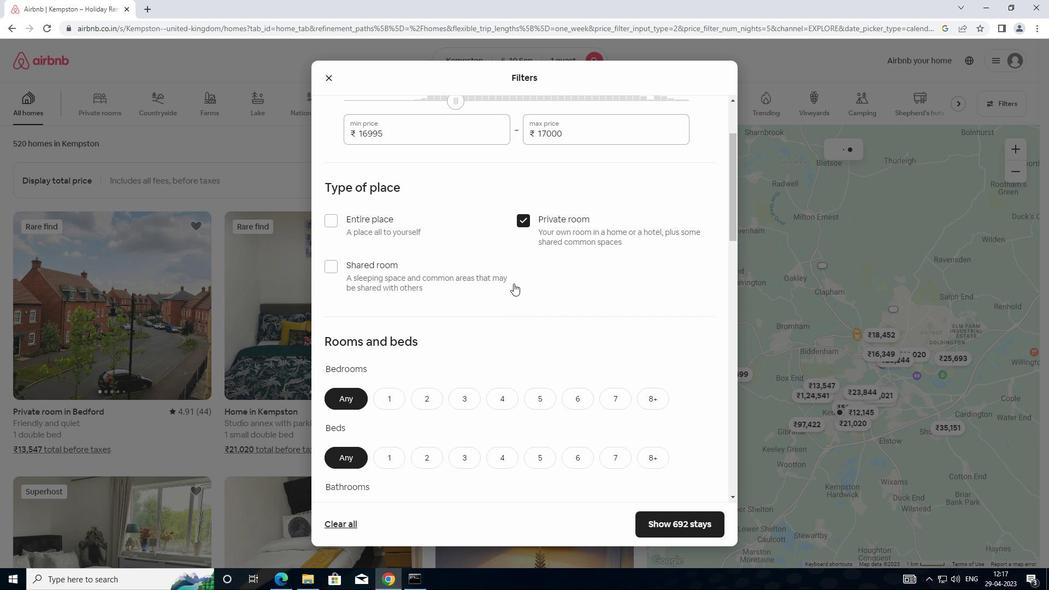 
Action: Mouse scrolled (512, 288) with delta (0, 0)
Screenshot: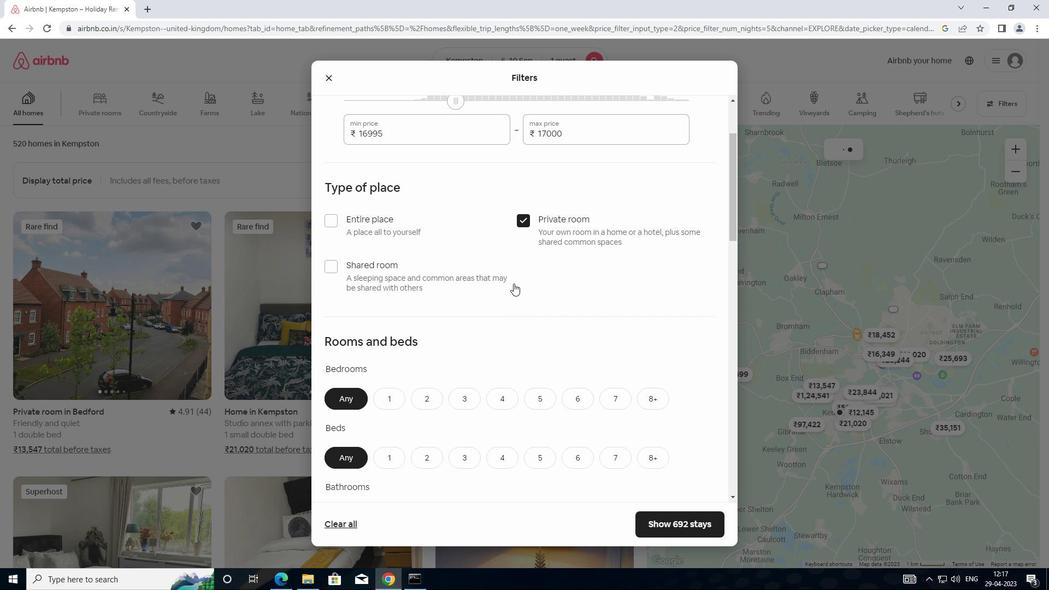 
Action: Mouse moved to (387, 180)
Screenshot: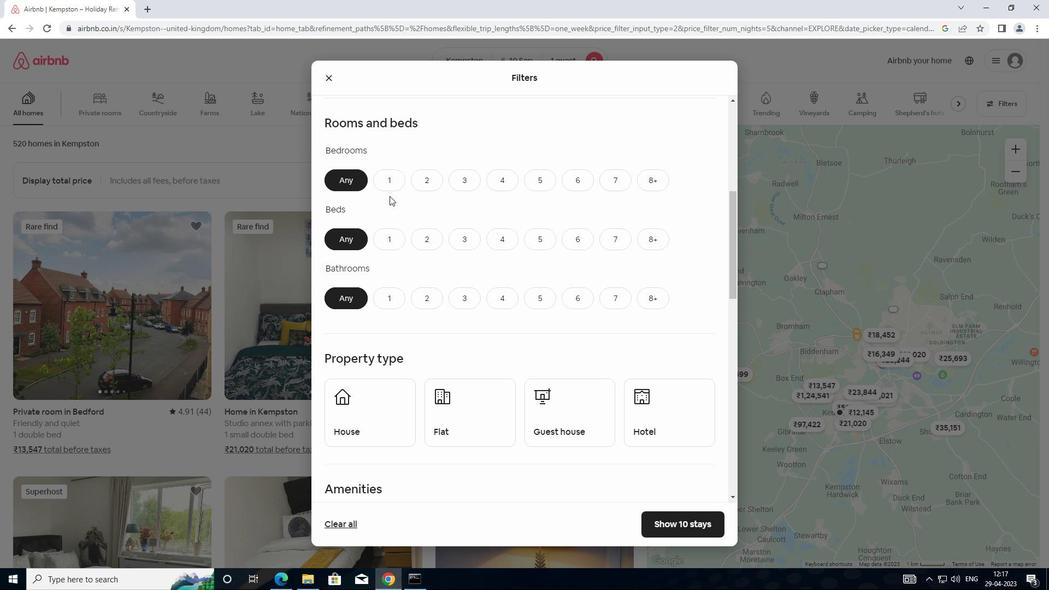 
Action: Mouse pressed left at (387, 180)
Screenshot: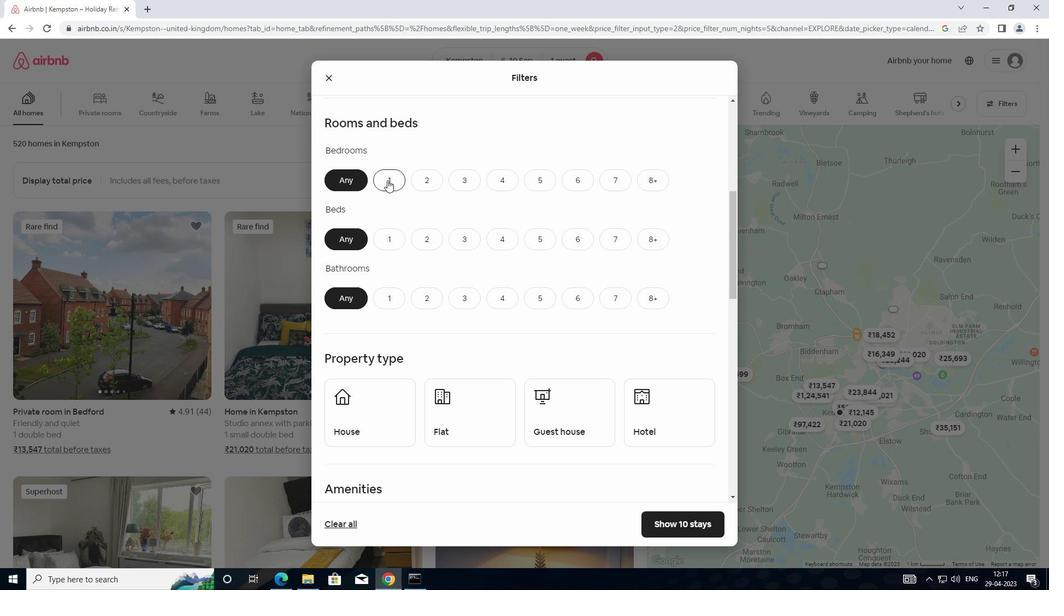 
Action: Mouse moved to (388, 234)
Screenshot: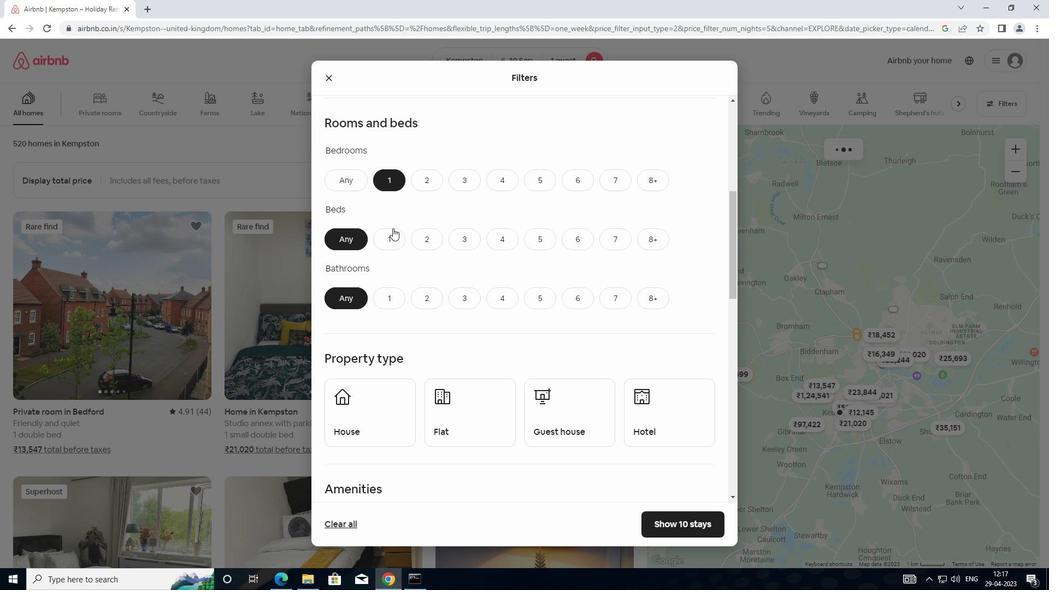 
Action: Mouse pressed left at (388, 234)
Screenshot: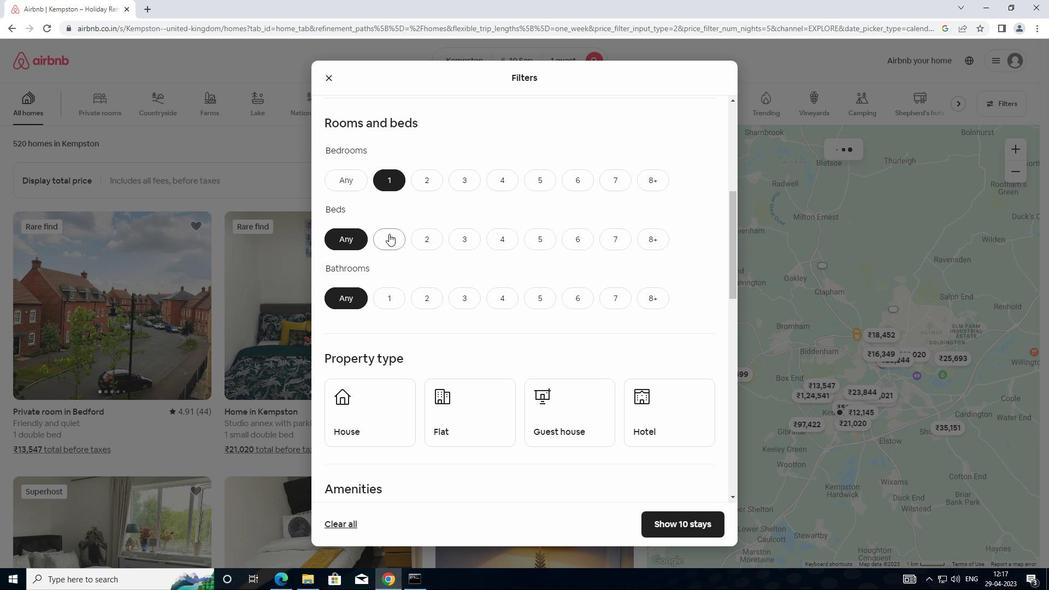 
Action: Mouse moved to (393, 294)
Screenshot: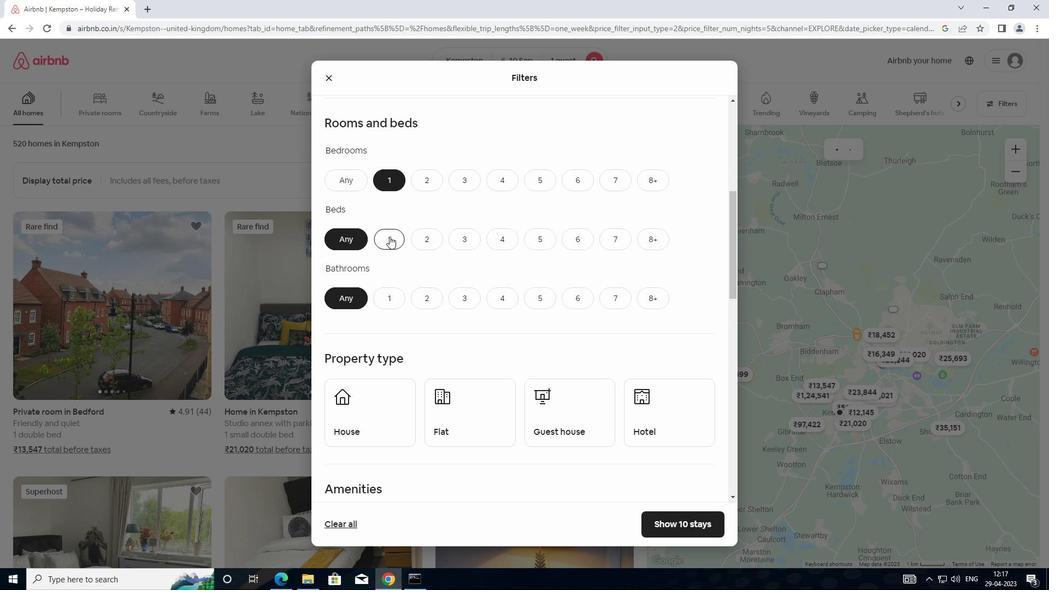 
Action: Mouse pressed left at (393, 294)
Screenshot: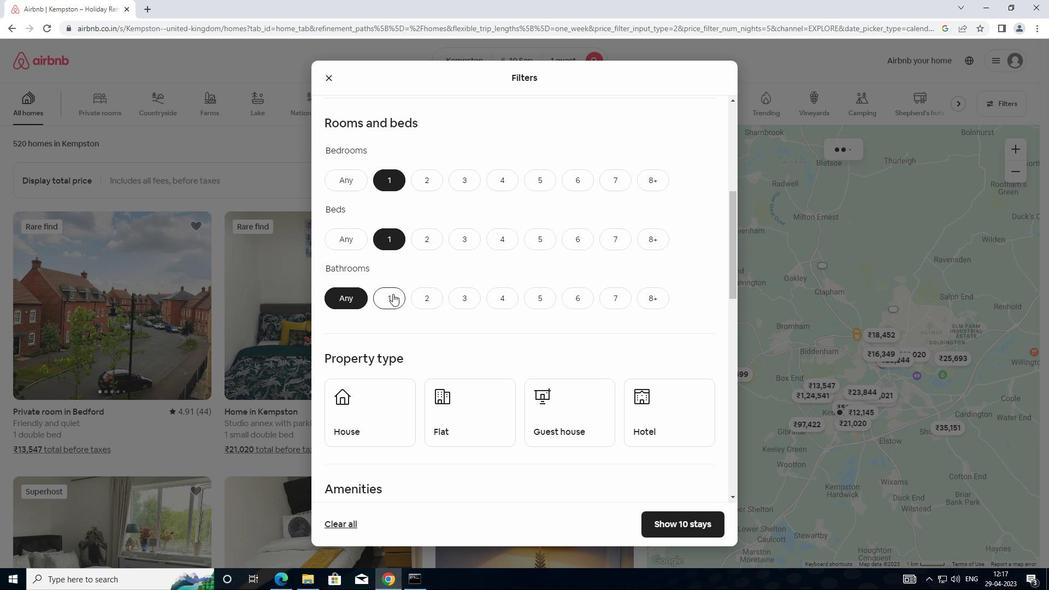 
Action: Mouse moved to (396, 319)
Screenshot: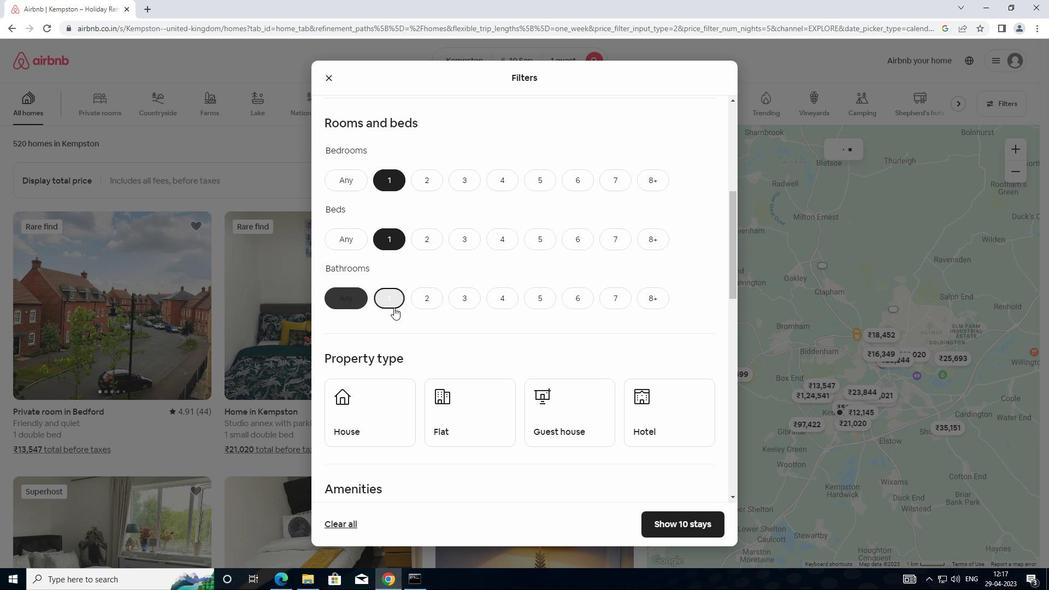 
Action: Mouse scrolled (396, 319) with delta (0, 0)
Screenshot: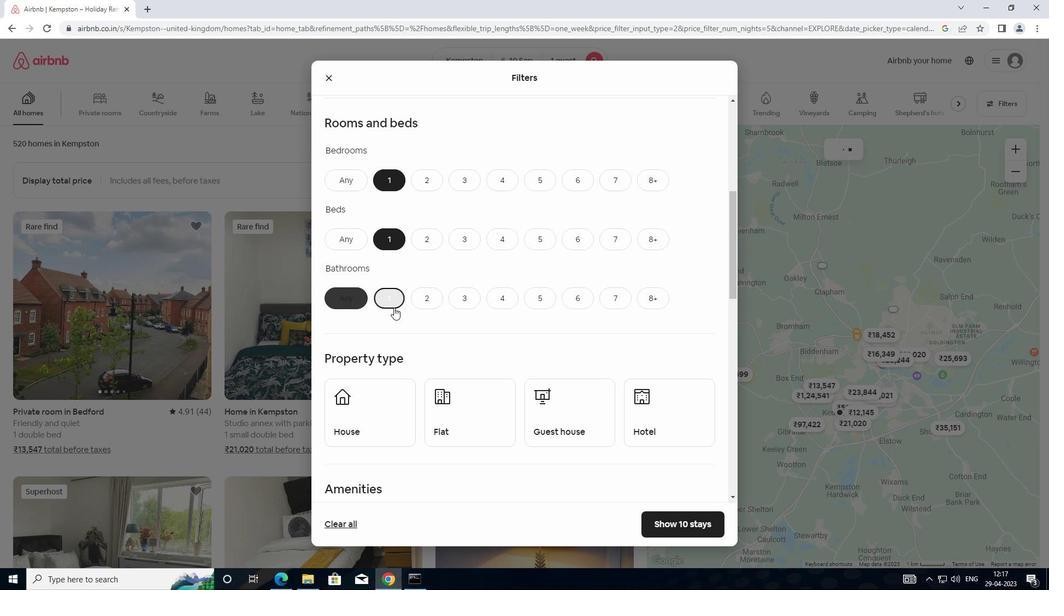 
Action: Mouse scrolled (396, 319) with delta (0, 0)
Screenshot: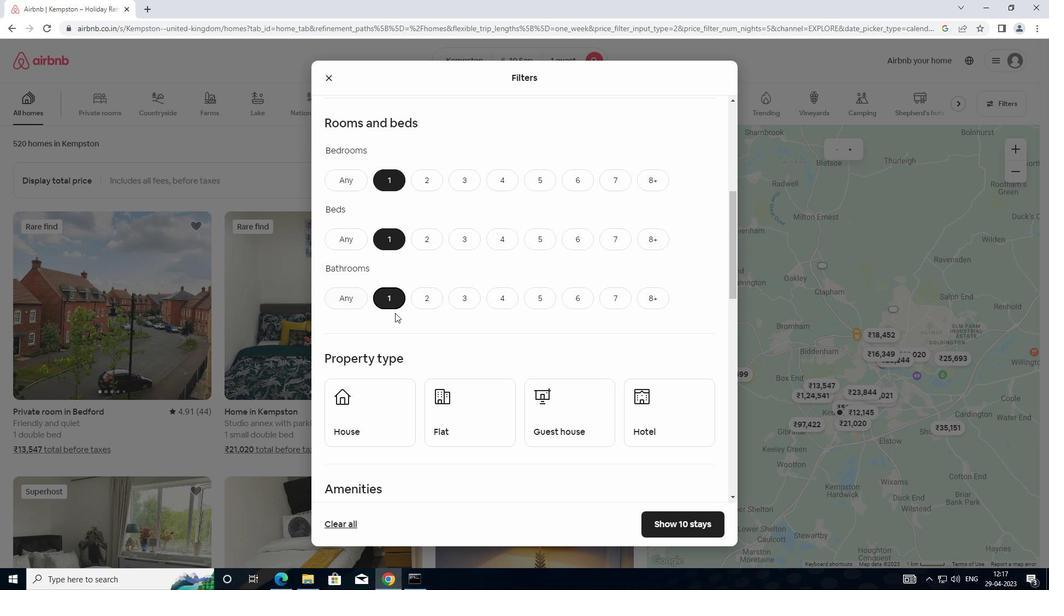 
Action: Mouse moved to (376, 321)
Screenshot: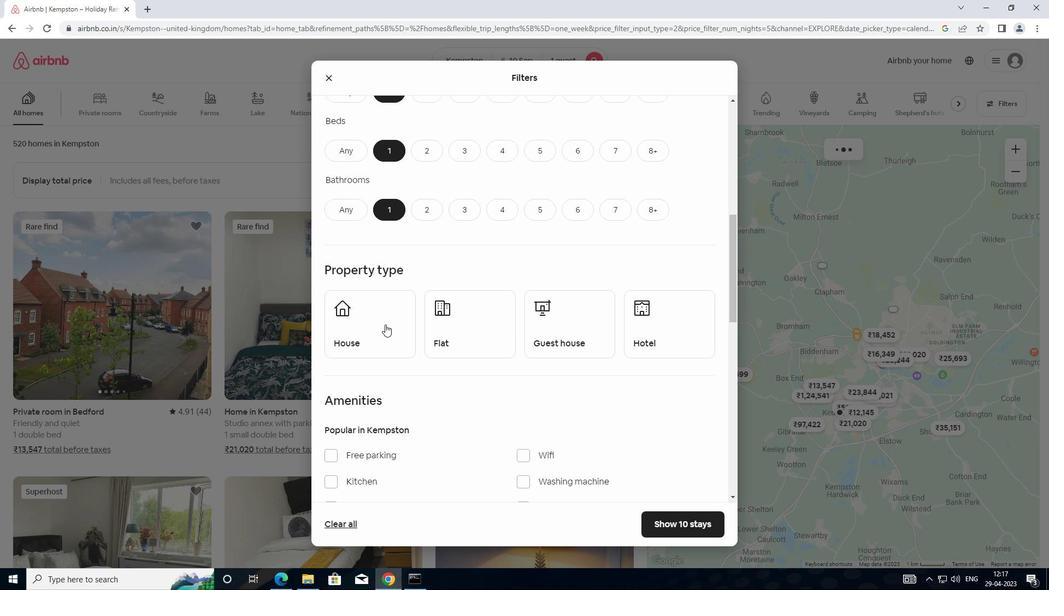 
Action: Mouse pressed left at (376, 321)
Screenshot: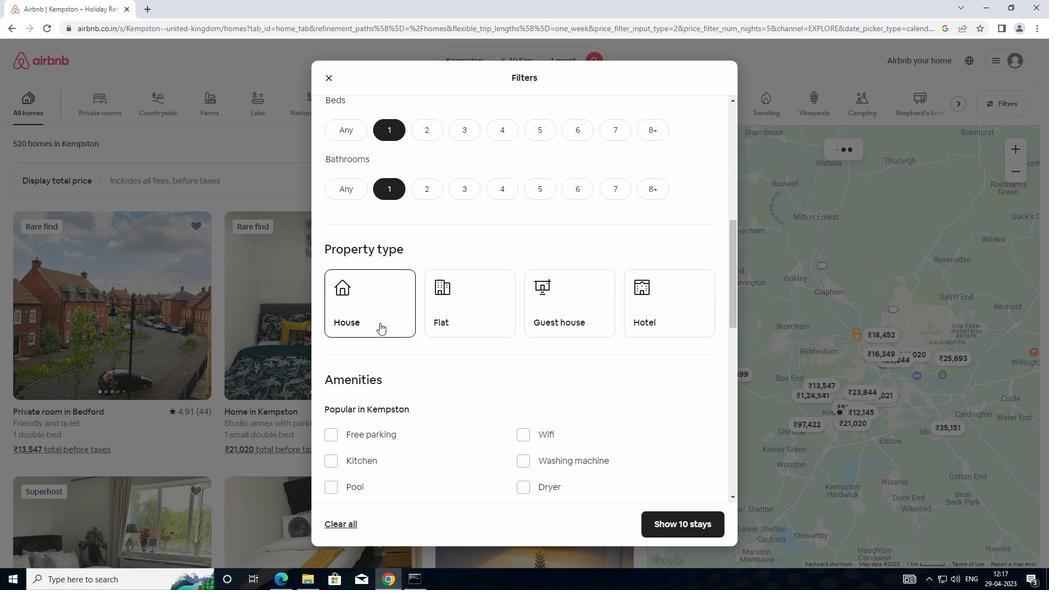 
Action: Mouse moved to (461, 319)
Screenshot: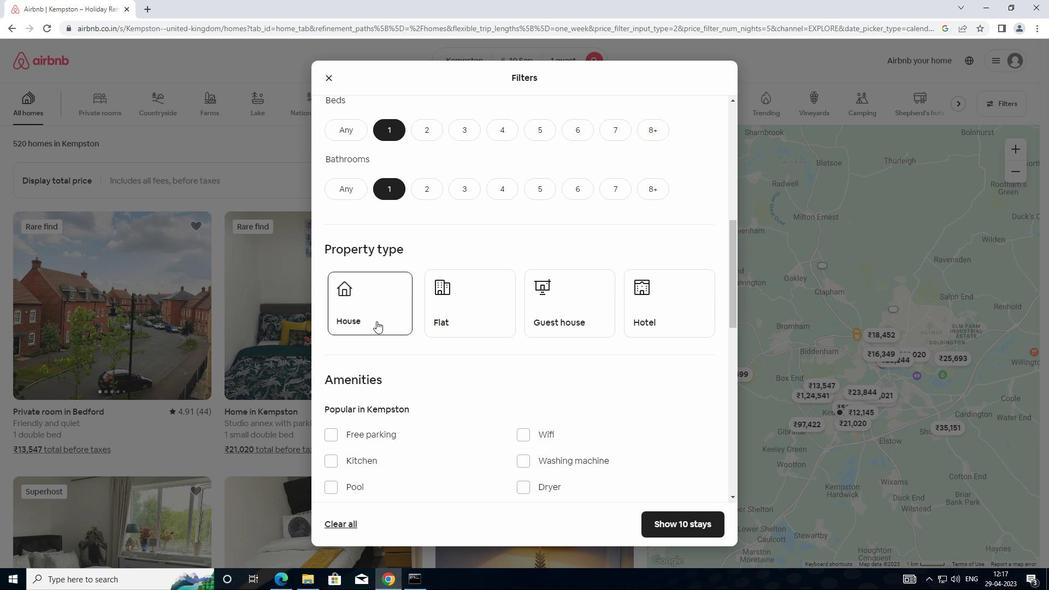 
Action: Mouse pressed left at (461, 319)
Screenshot: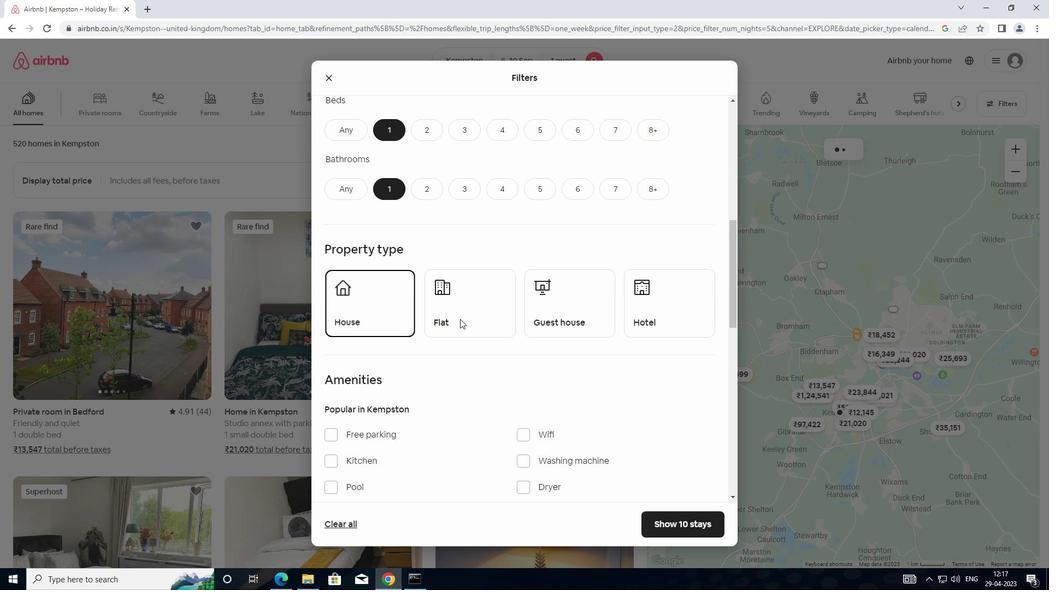 
Action: Mouse moved to (577, 311)
Screenshot: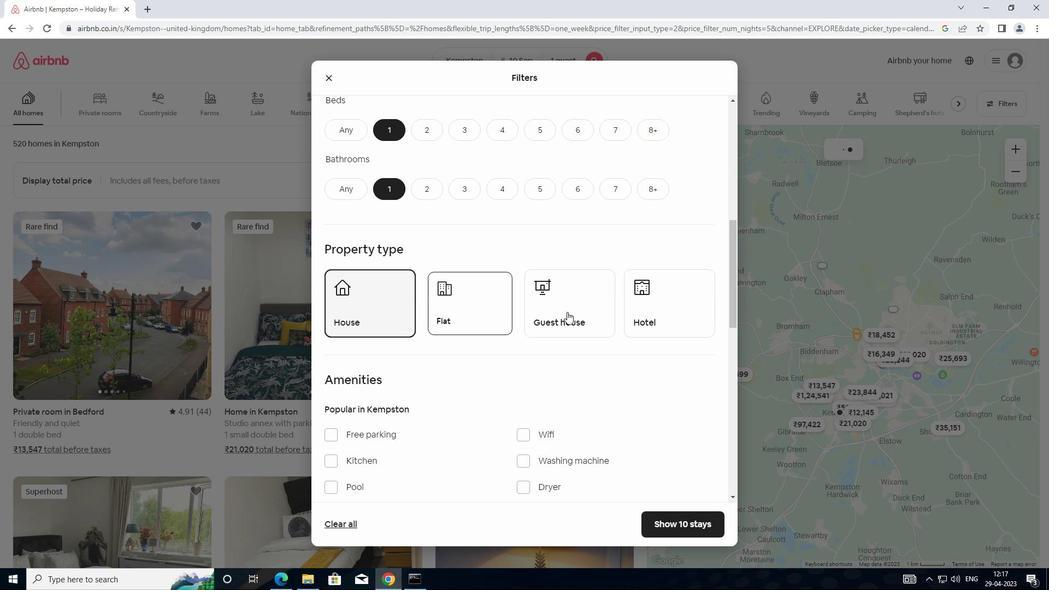 
Action: Mouse pressed left at (577, 311)
Screenshot: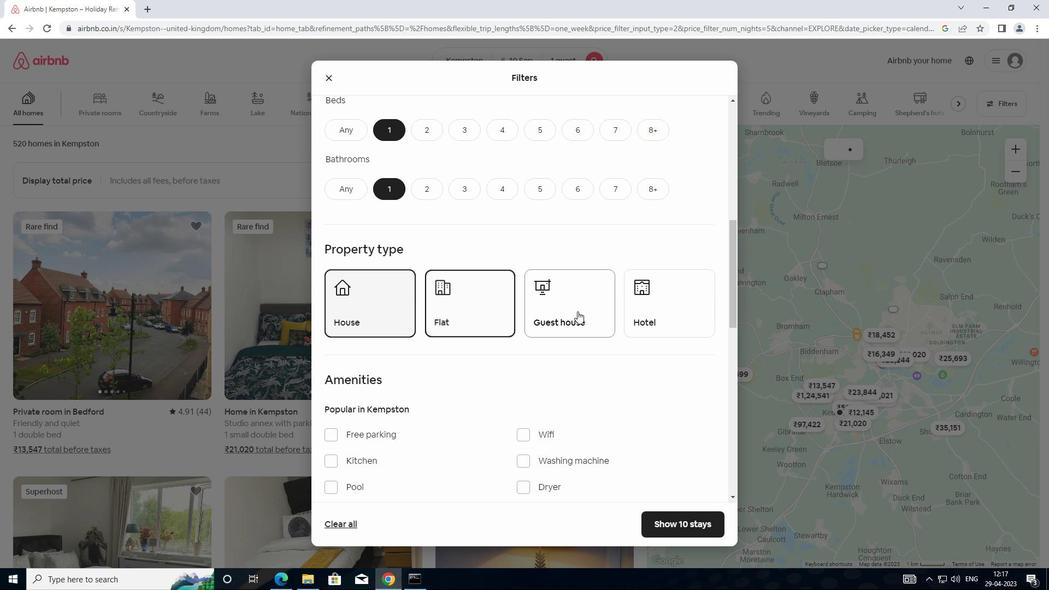 
Action: Mouse moved to (638, 308)
Screenshot: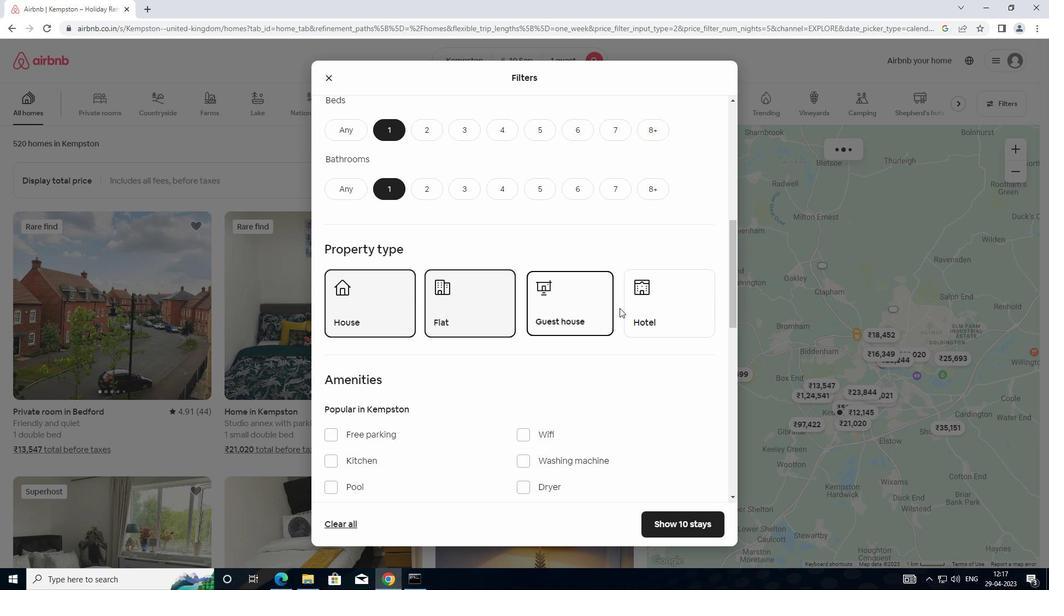 
Action: Mouse pressed left at (638, 308)
Screenshot: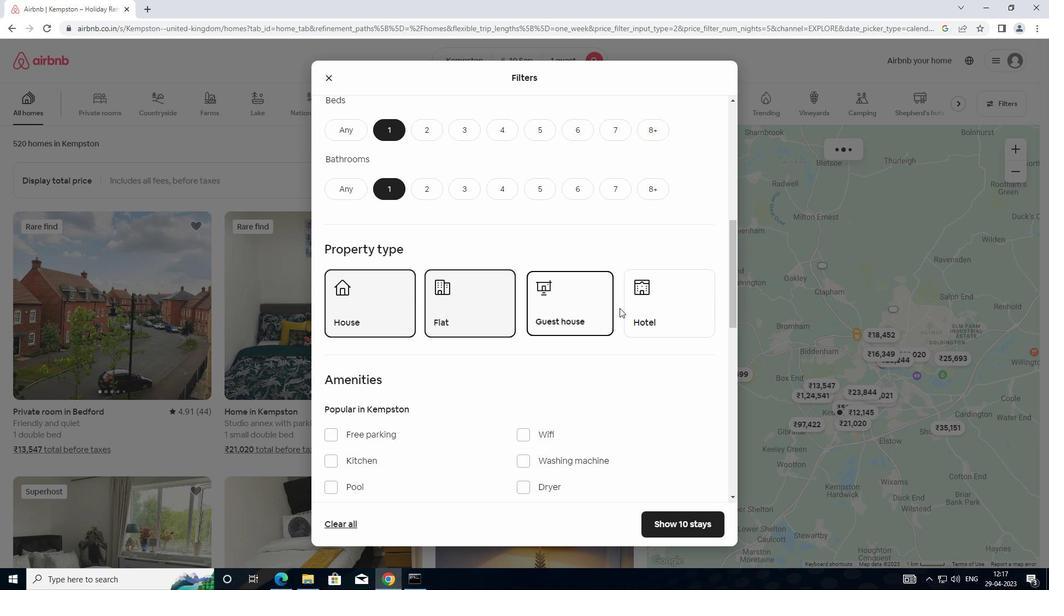 
Action: Mouse moved to (643, 312)
Screenshot: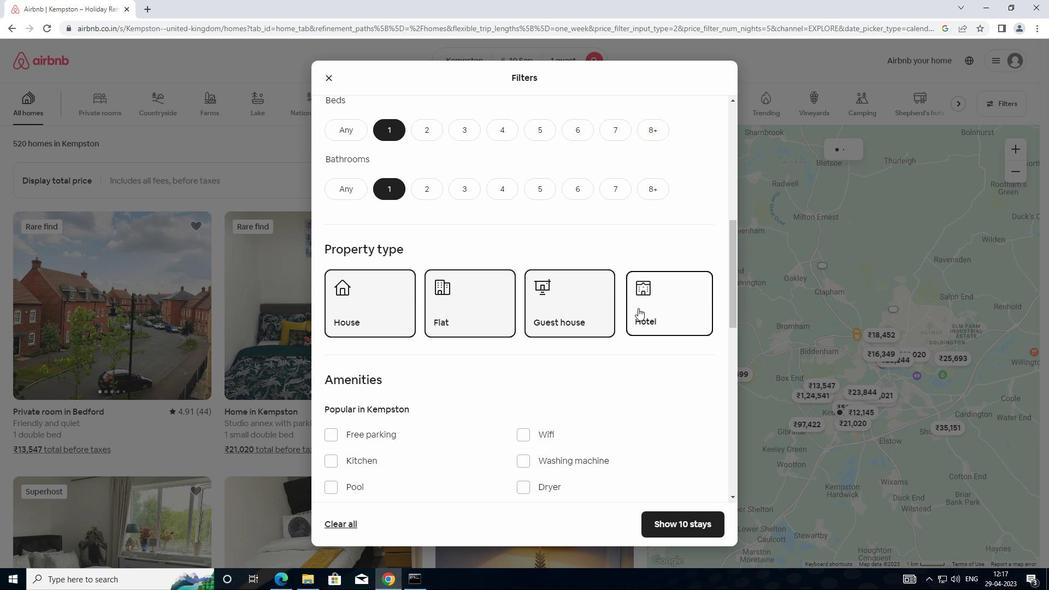
Action: Mouse scrolled (643, 311) with delta (0, 0)
Screenshot: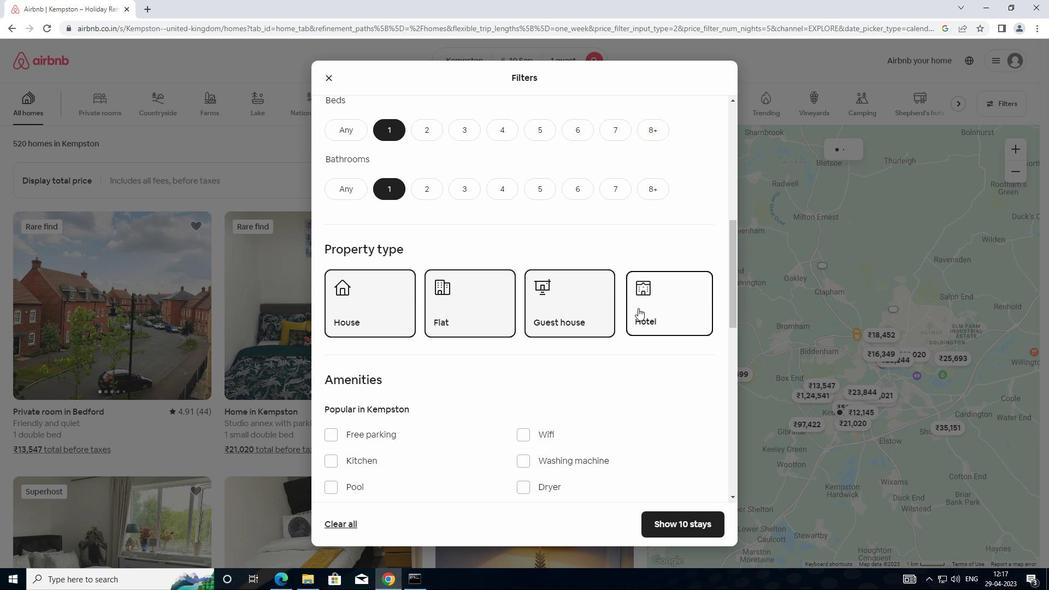 
Action: Mouse moved to (644, 315)
Screenshot: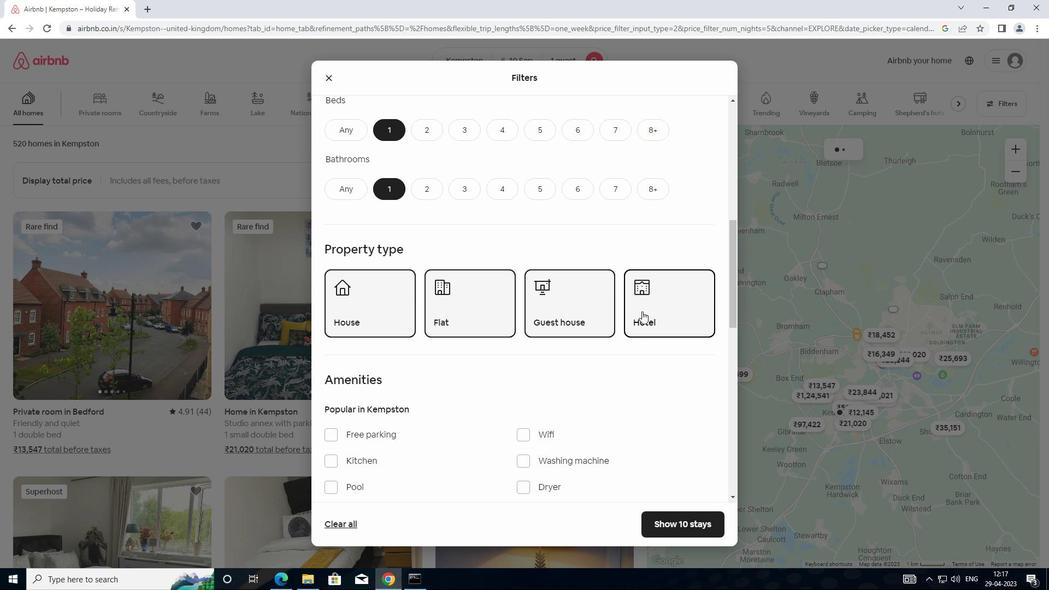 
Action: Mouse scrolled (644, 314) with delta (0, 0)
Screenshot: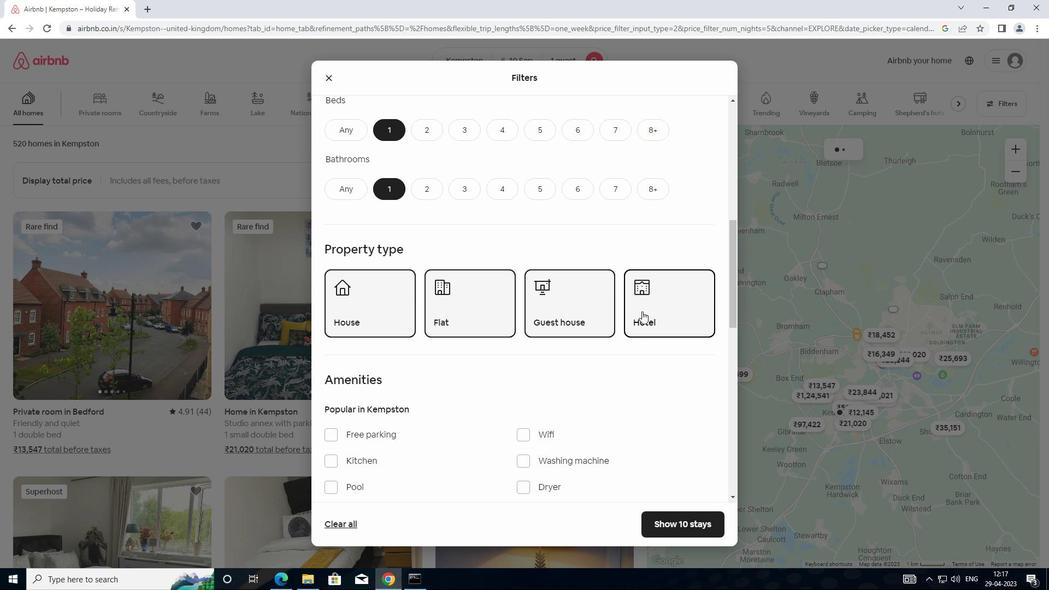 
Action: Mouse moved to (644, 316)
Screenshot: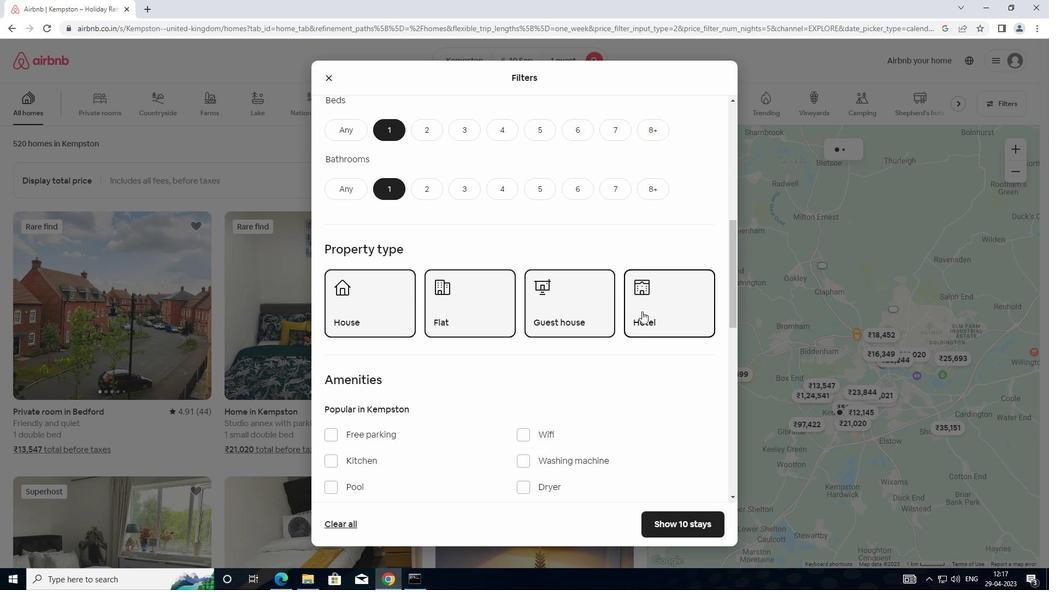 
Action: Mouse scrolled (644, 316) with delta (0, 0)
Screenshot: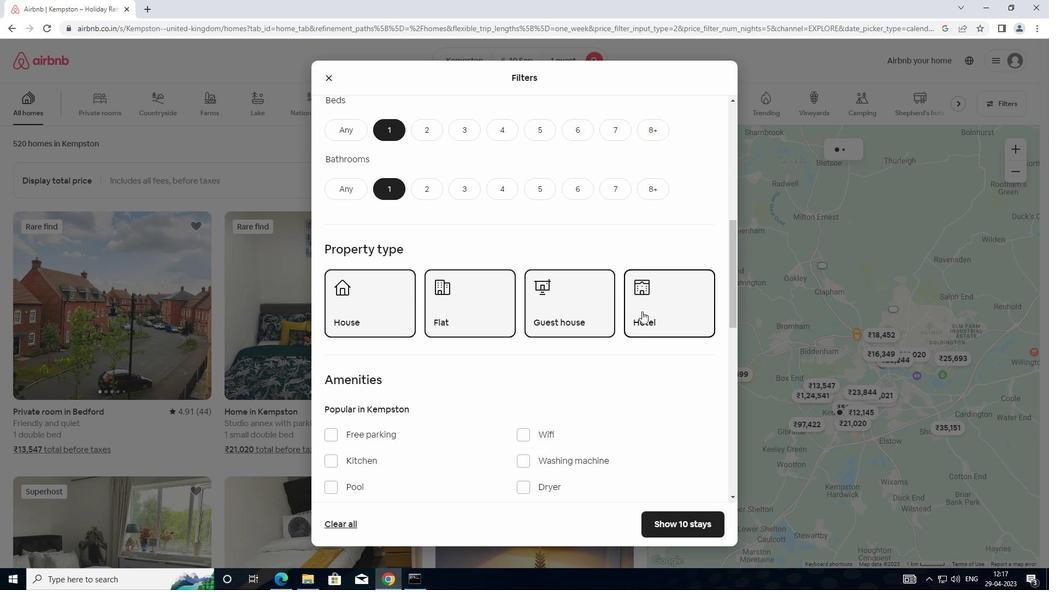 
Action: Mouse moved to (644, 319)
Screenshot: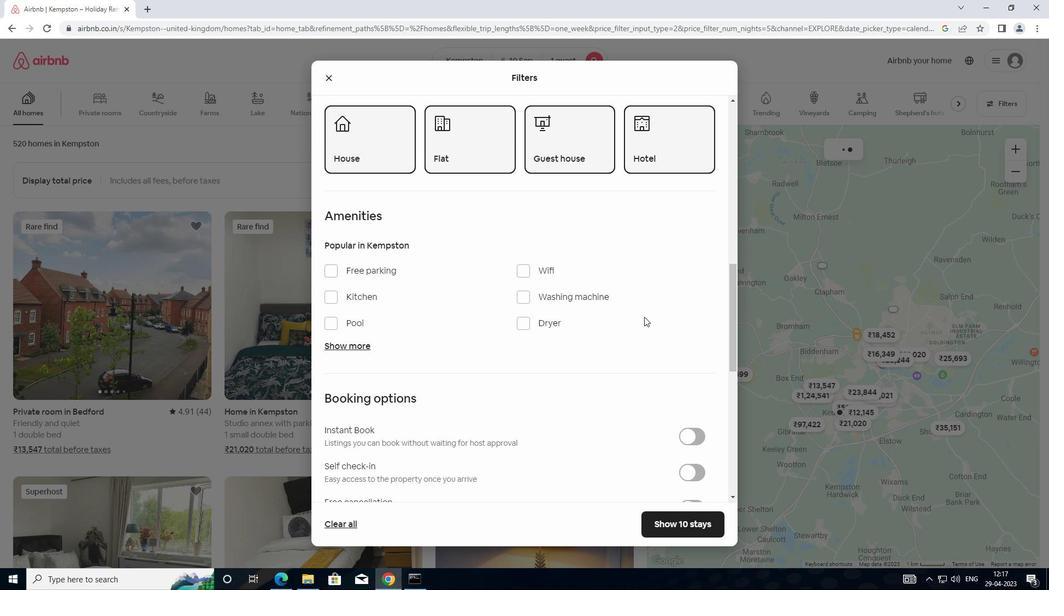
Action: Mouse scrolled (644, 318) with delta (0, 0)
Screenshot: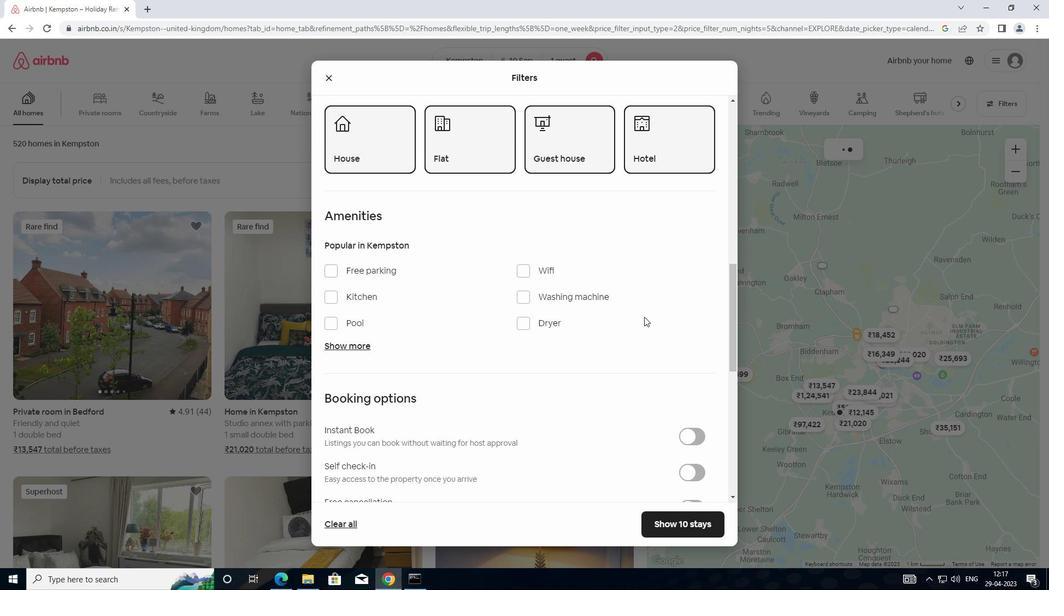 
Action: Mouse moved to (645, 322)
Screenshot: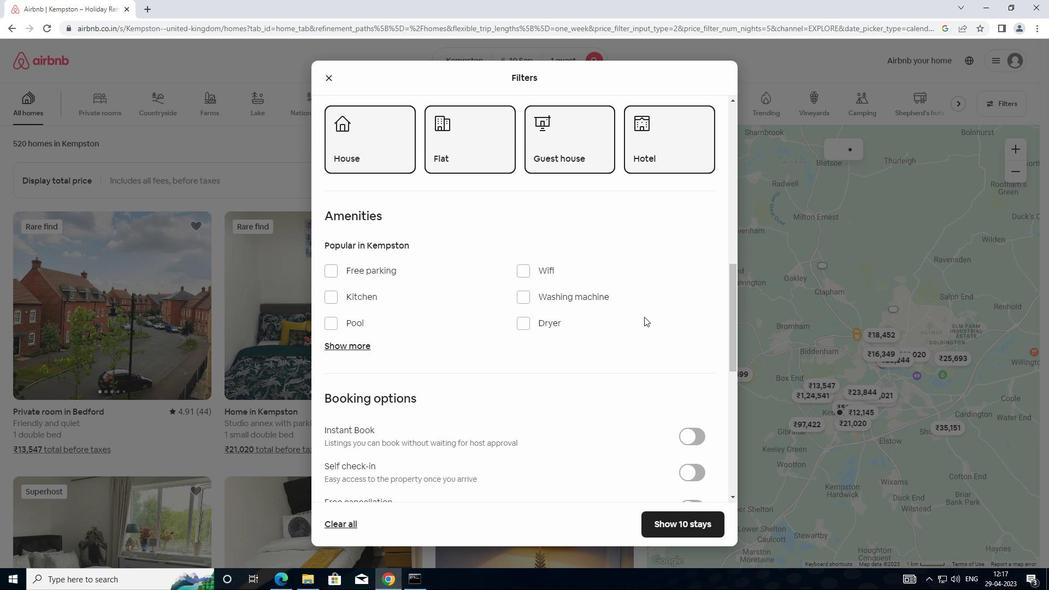 
Action: Mouse scrolled (645, 321) with delta (0, 0)
Screenshot: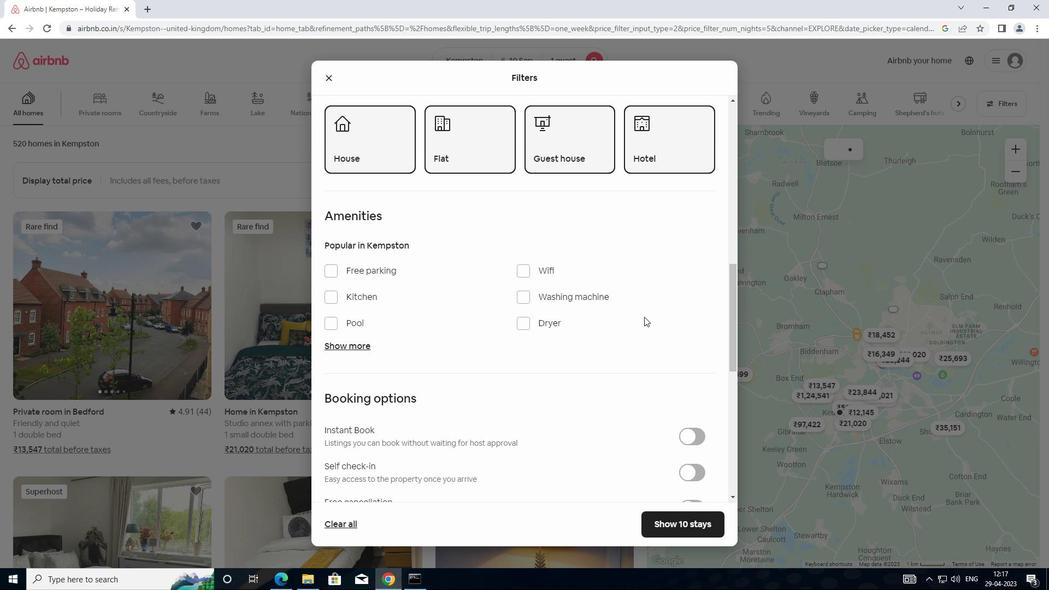 
Action: Mouse moved to (645, 322)
Screenshot: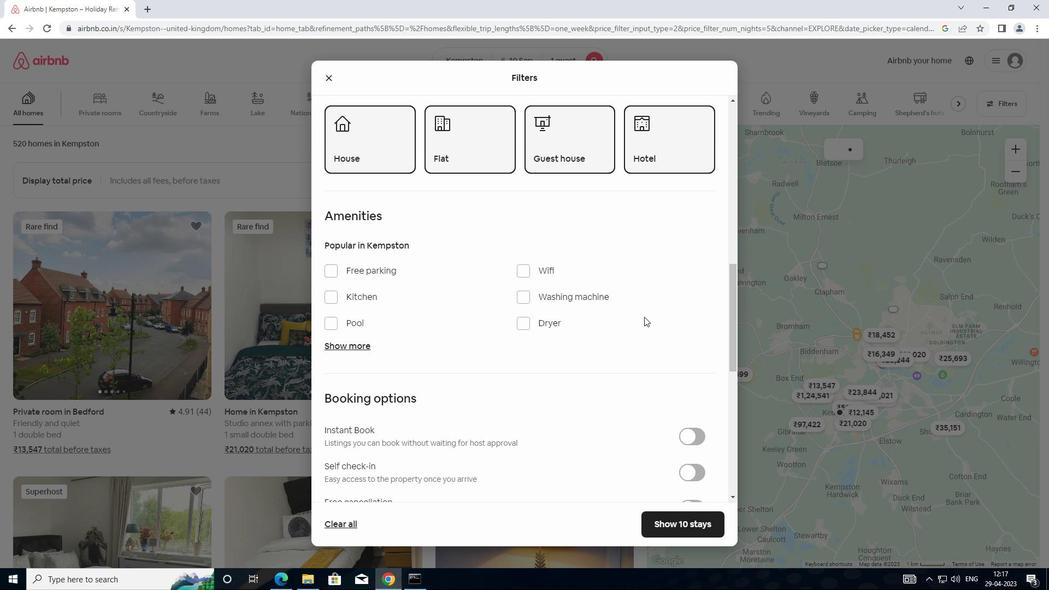 
Action: Mouse scrolled (645, 322) with delta (0, 0)
Screenshot: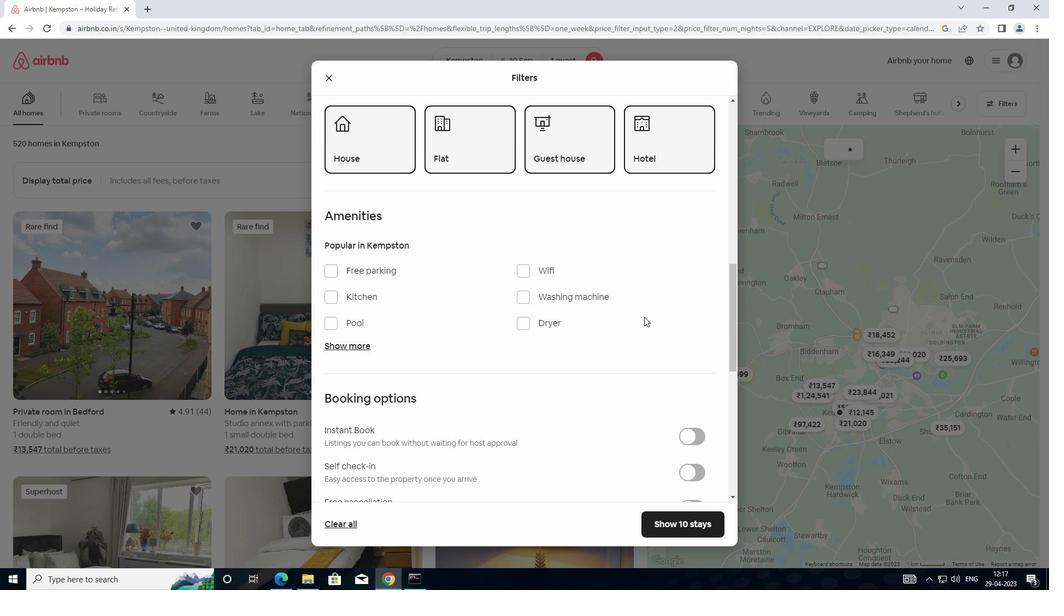 
Action: Mouse moved to (646, 320)
Screenshot: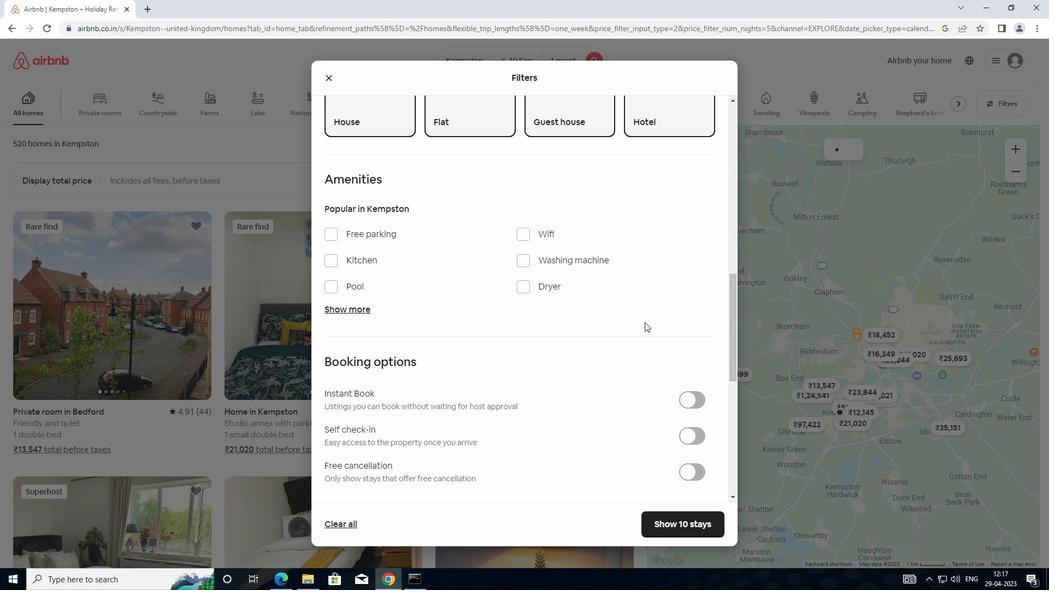 
Action: Mouse scrolled (646, 320) with delta (0, 0)
Screenshot: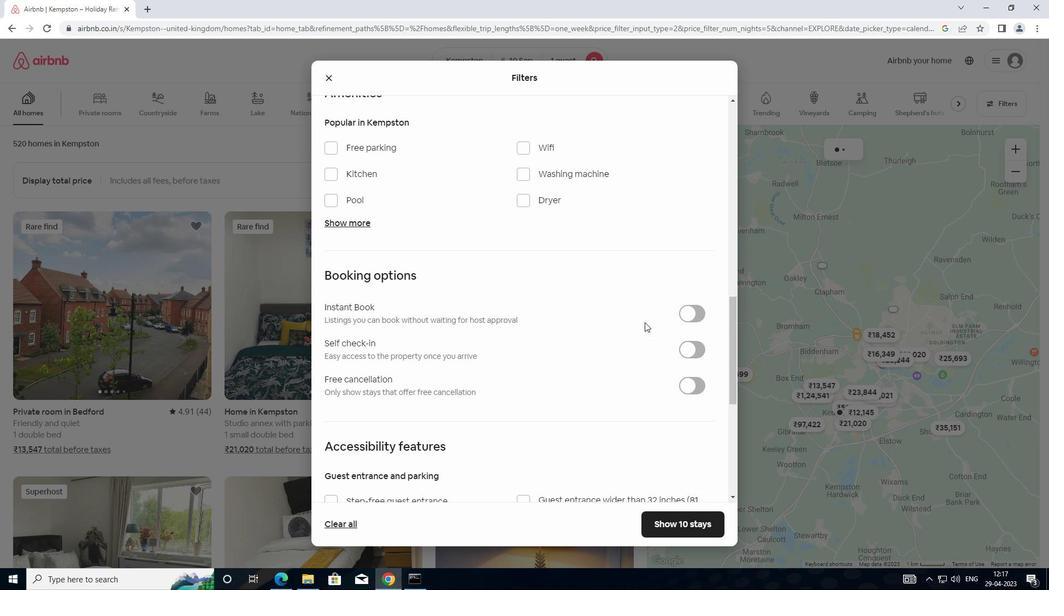 
Action: Mouse moved to (646, 320)
Screenshot: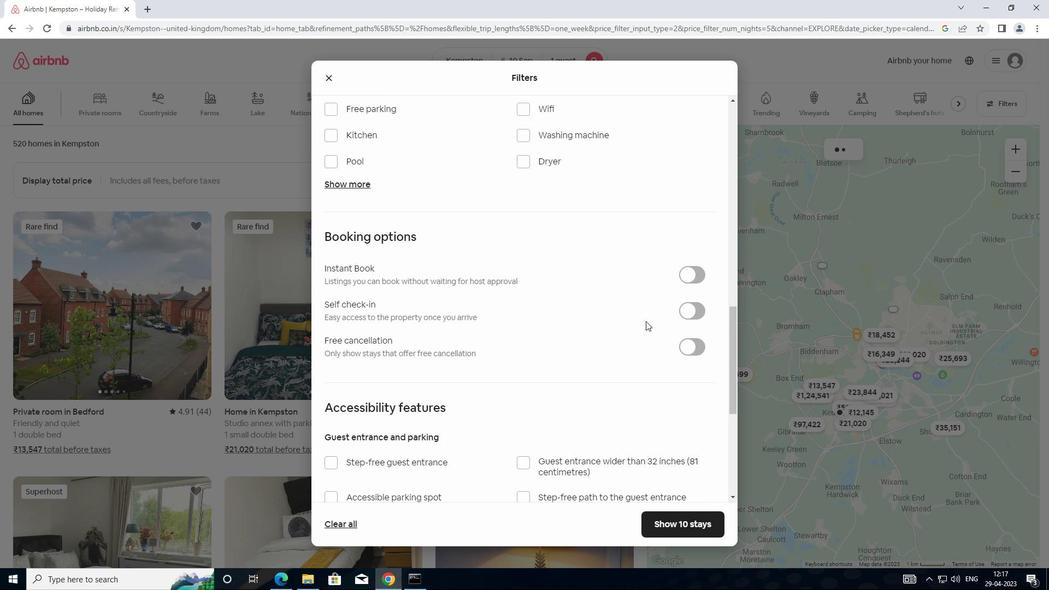 
Action: Mouse scrolled (646, 320) with delta (0, 0)
Screenshot: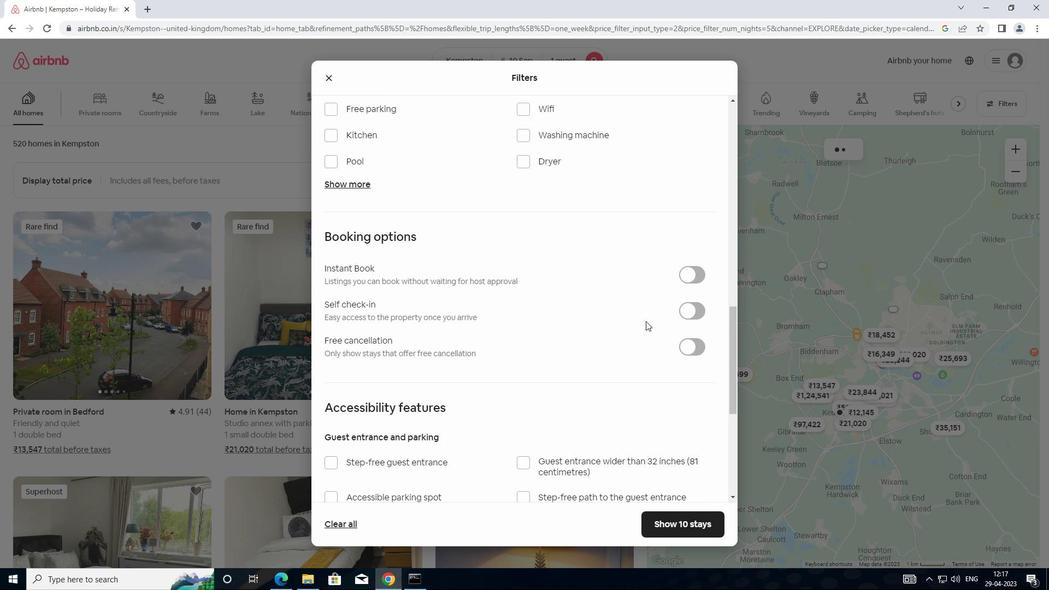 
Action: Mouse moved to (694, 204)
Screenshot: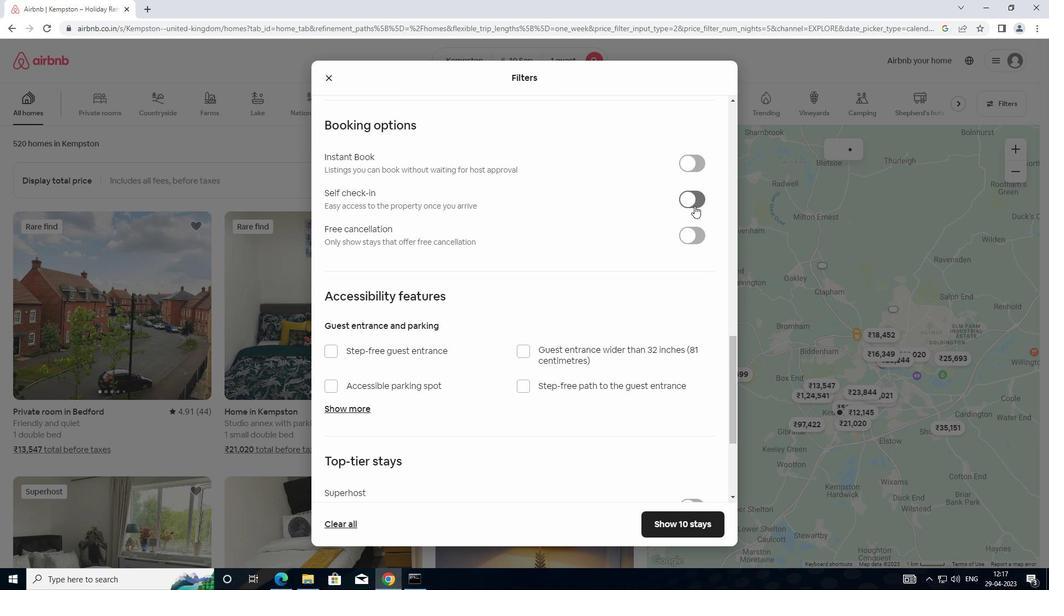 
Action: Mouse pressed left at (694, 204)
Screenshot: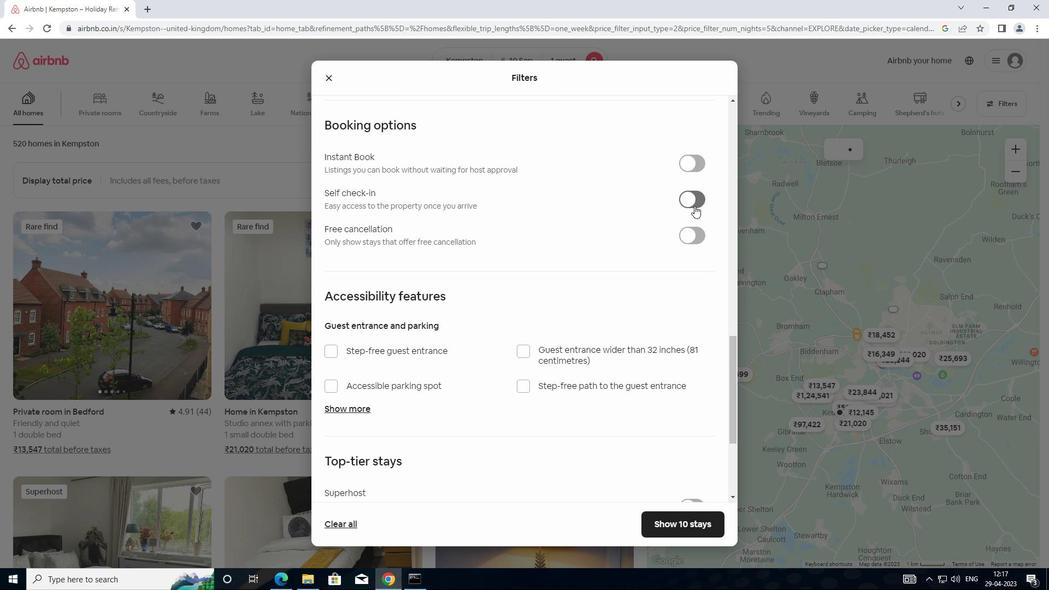 
Action: Mouse moved to (509, 336)
Screenshot: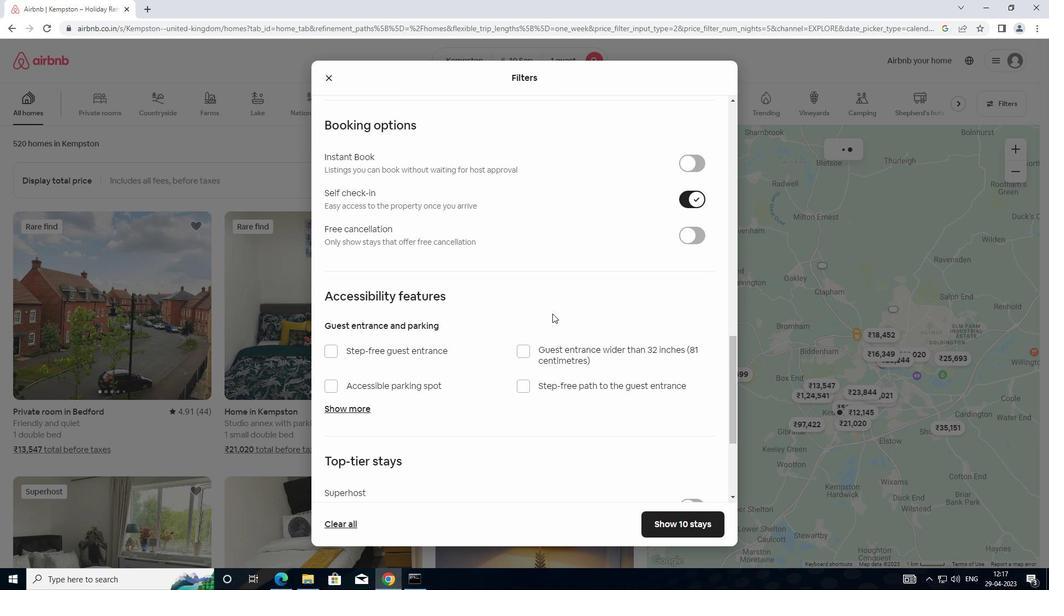 
Action: Mouse scrolled (509, 335) with delta (0, 0)
Screenshot: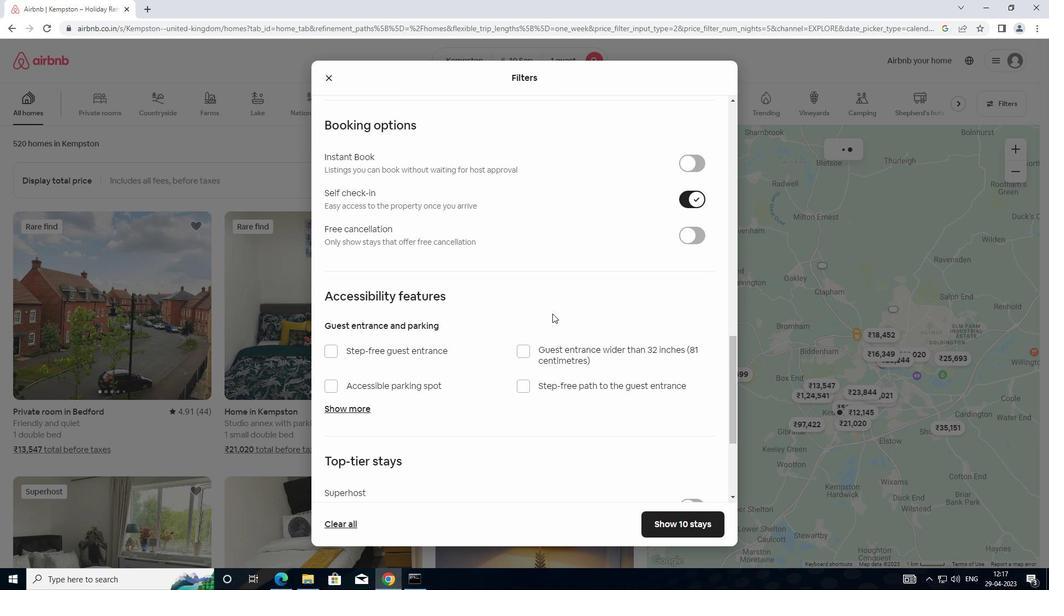 
Action: Mouse moved to (499, 345)
Screenshot: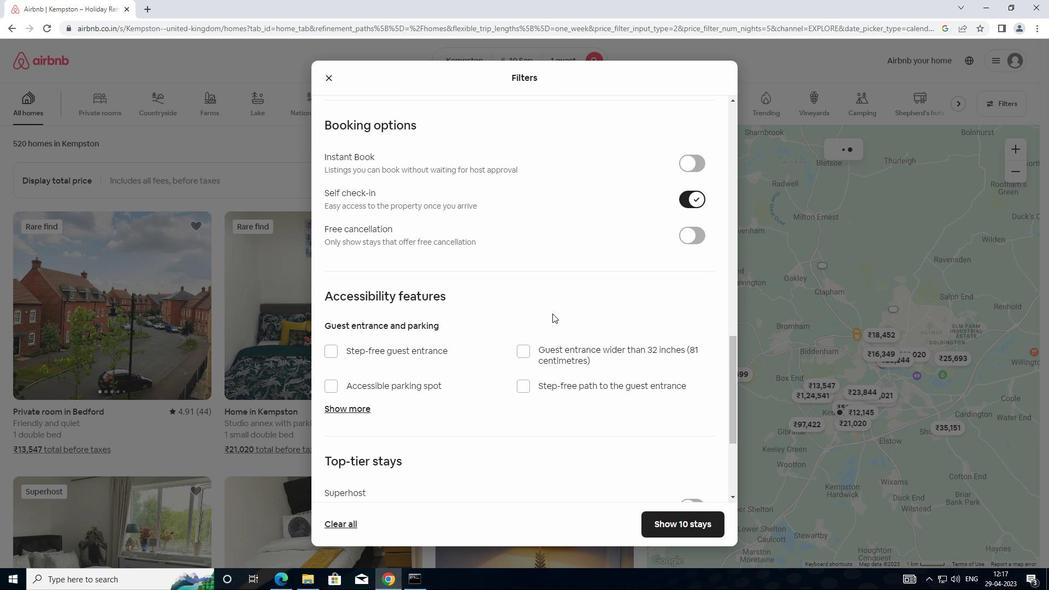 
Action: Mouse scrolled (499, 344) with delta (0, 0)
Screenshot: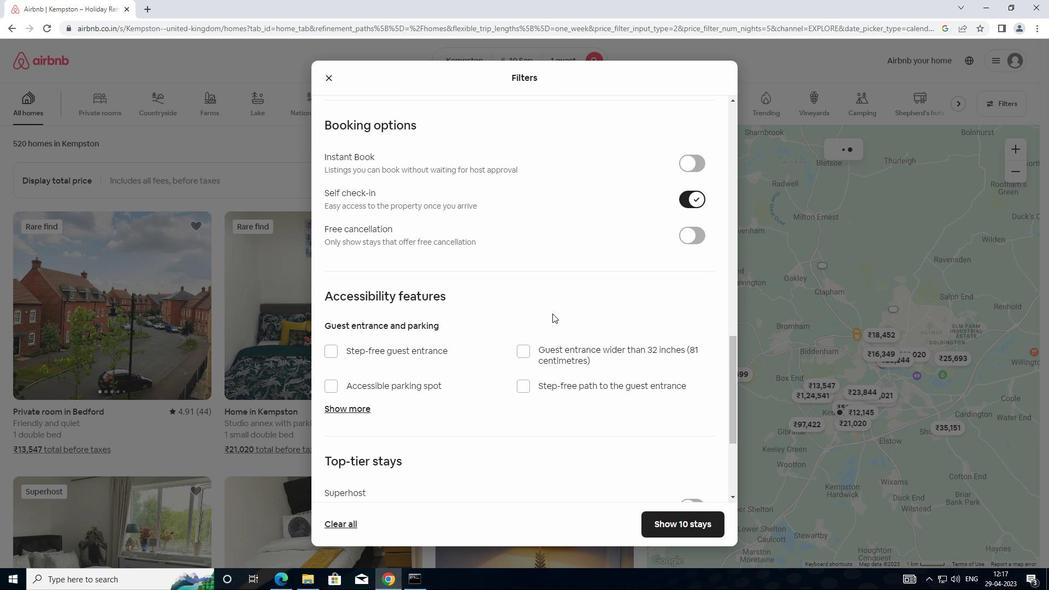 
Action: Mouse moved to (497, 347)
Screenshot: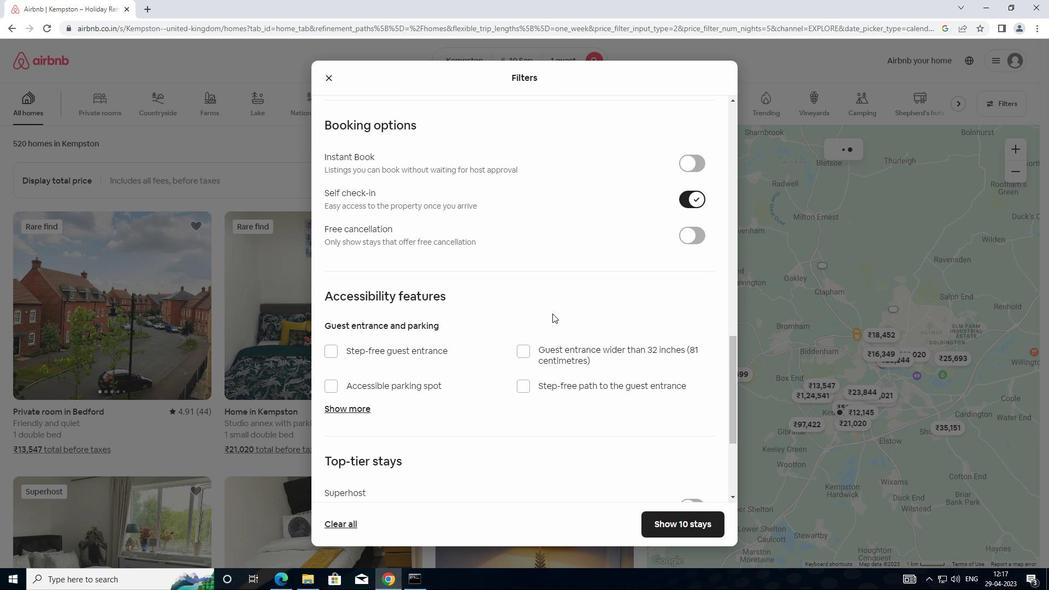 
Action: Mouse scrolled (497, 347) with delta (0, 0)
Screenshot: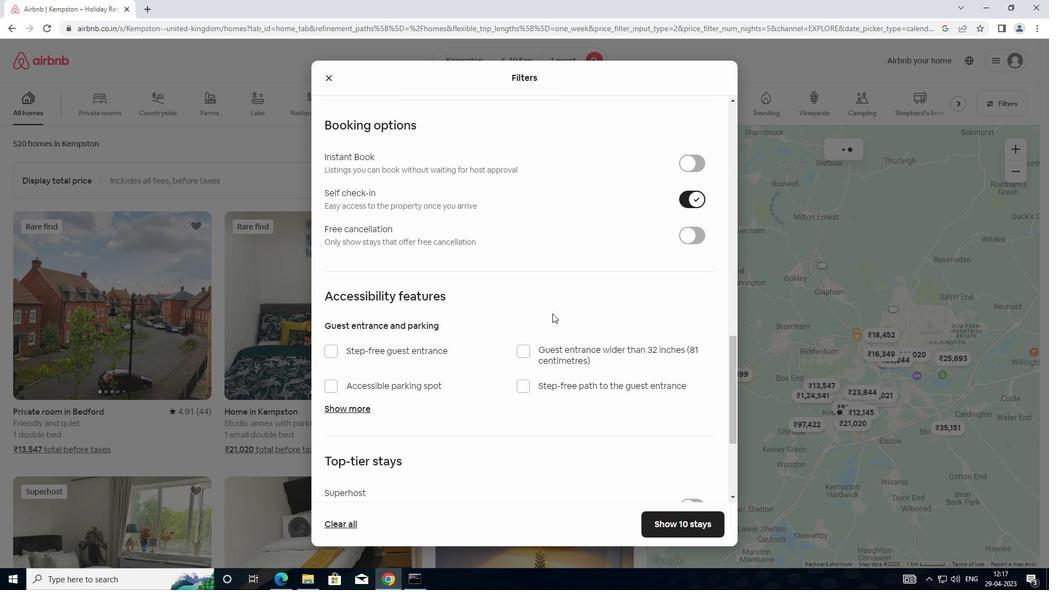 
Action: Mouse scrolled (497, 347) with delta (0, 0)
Screenshot: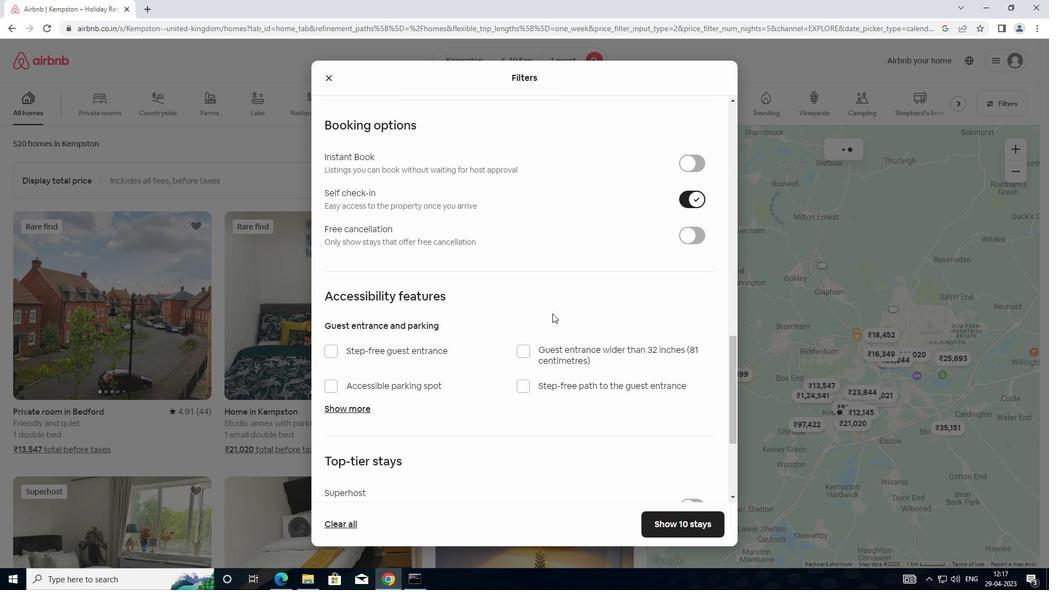 
Action: Mouse moved to (495, 349)
Screenshot: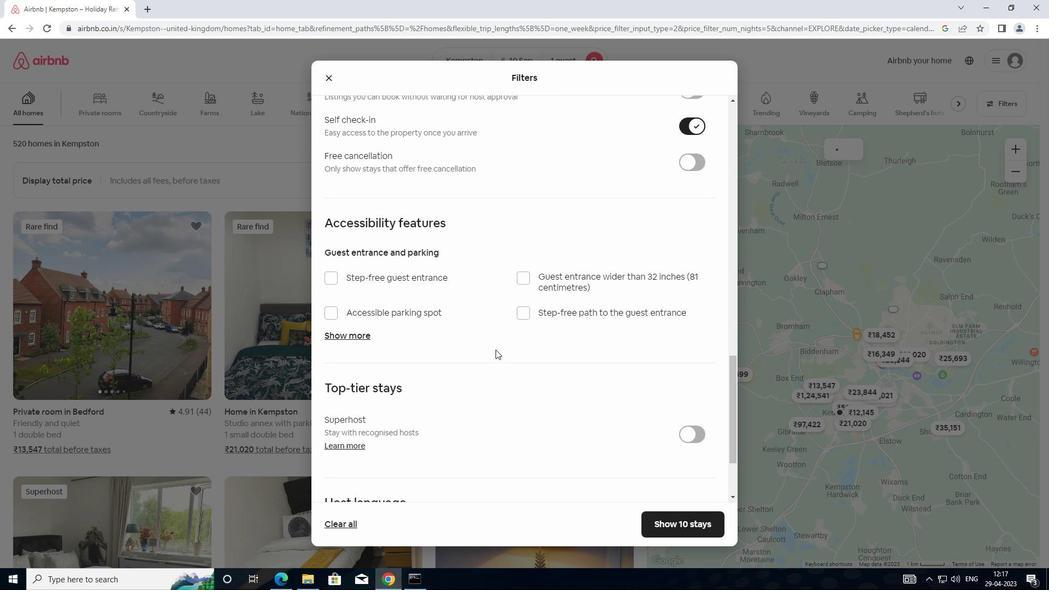 
Action: Mouse scrolled (495, 348) with delta (0, 0)
Screenshot: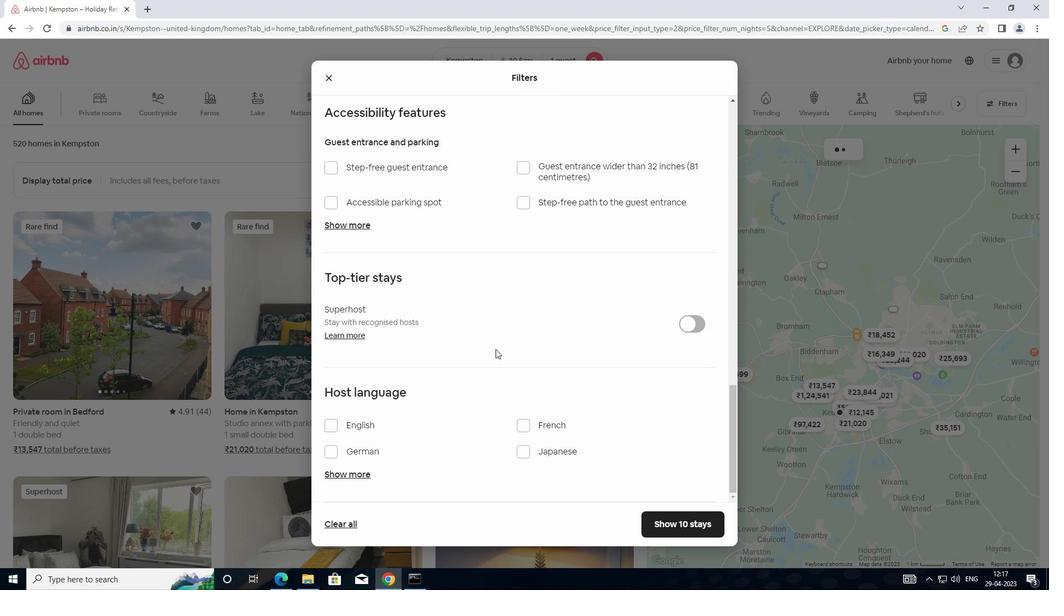 
Action: Mouse scrolled (495, 348) with delta (0, 0)
Screenshot: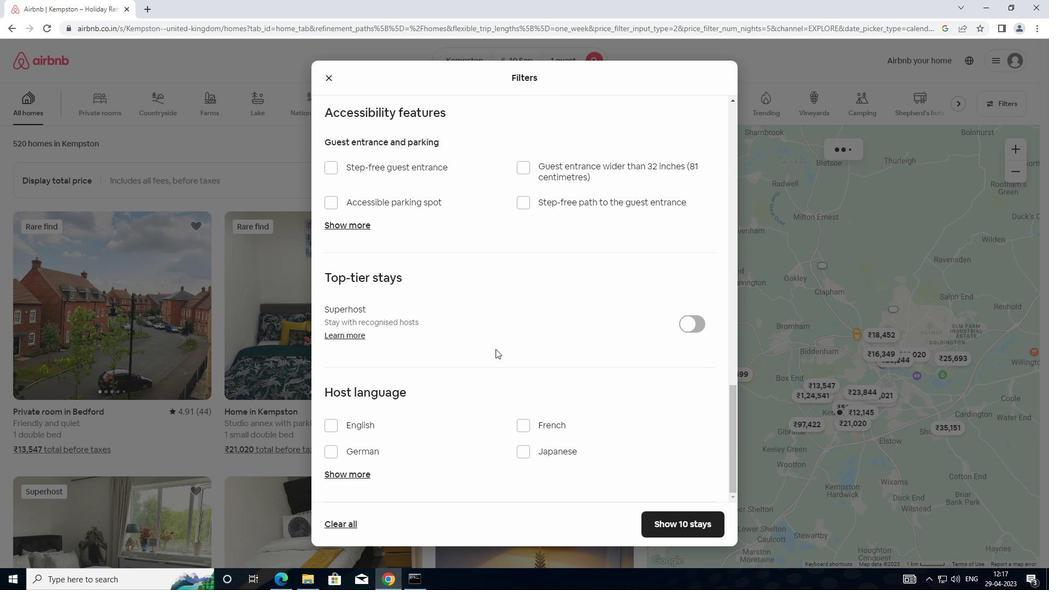 
Action: Mouse scrolled (495, 348) with delta (0, 0)
Screenshot: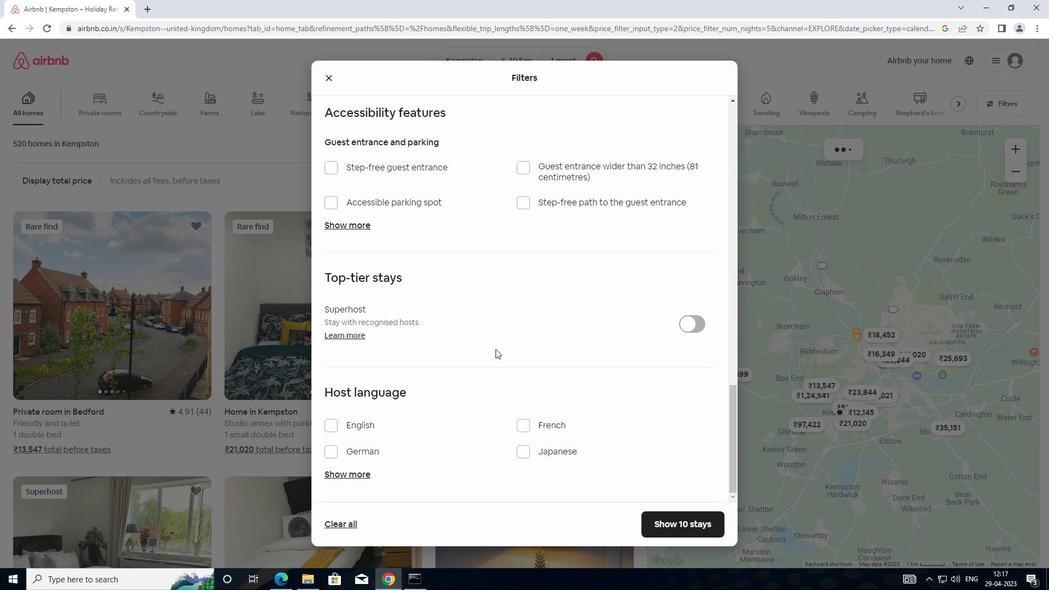 
Action: Mouse moved to (495, 348)
Screenshot: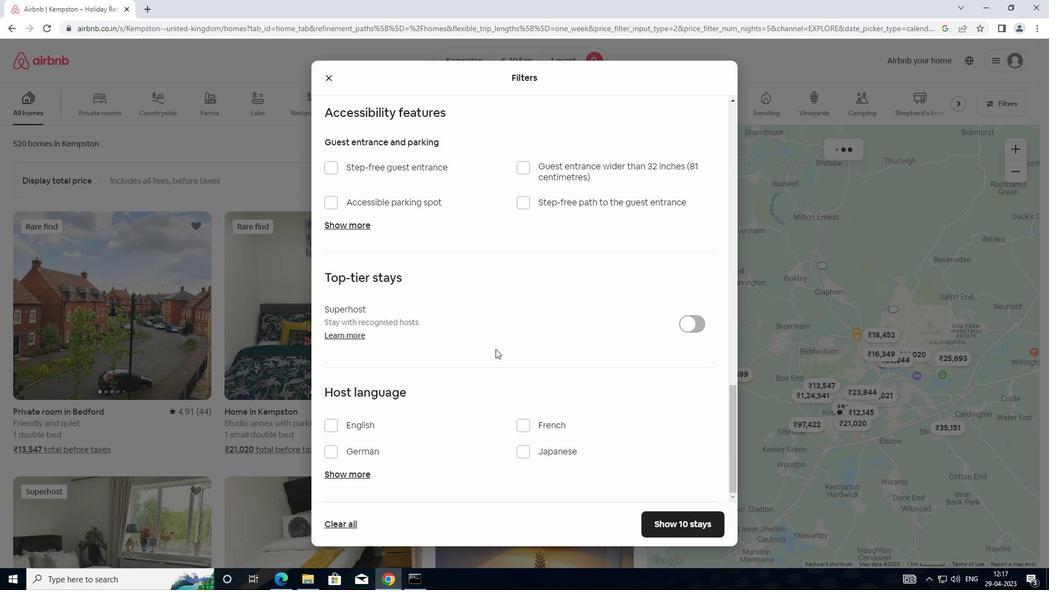 
Action: Mouse scrolled (495, 347) with delta (0, 0)
Screenshot: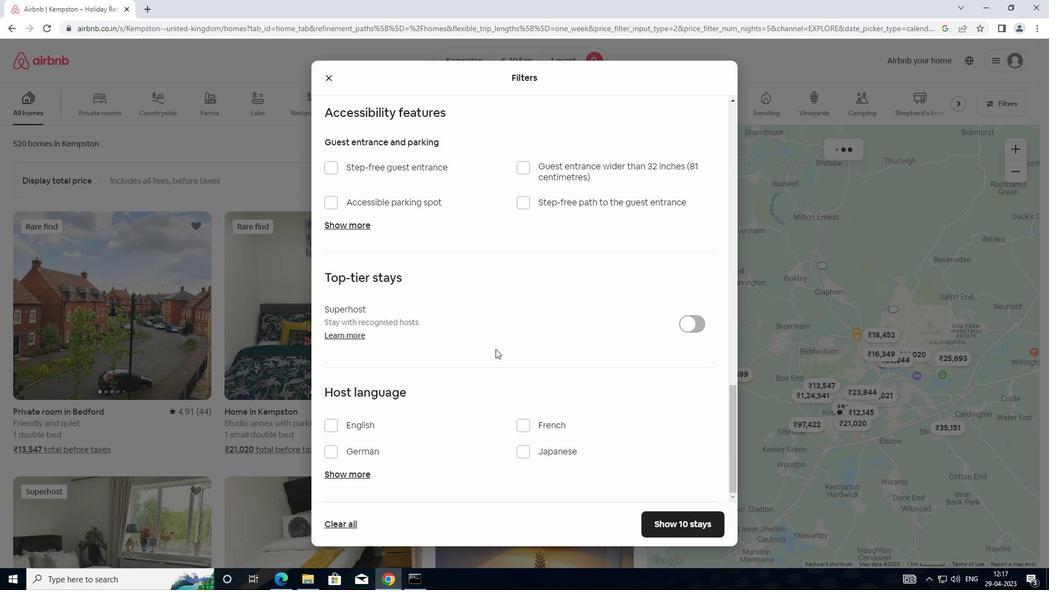 
Action: Mouse moved to (328, 424)
Screenshot: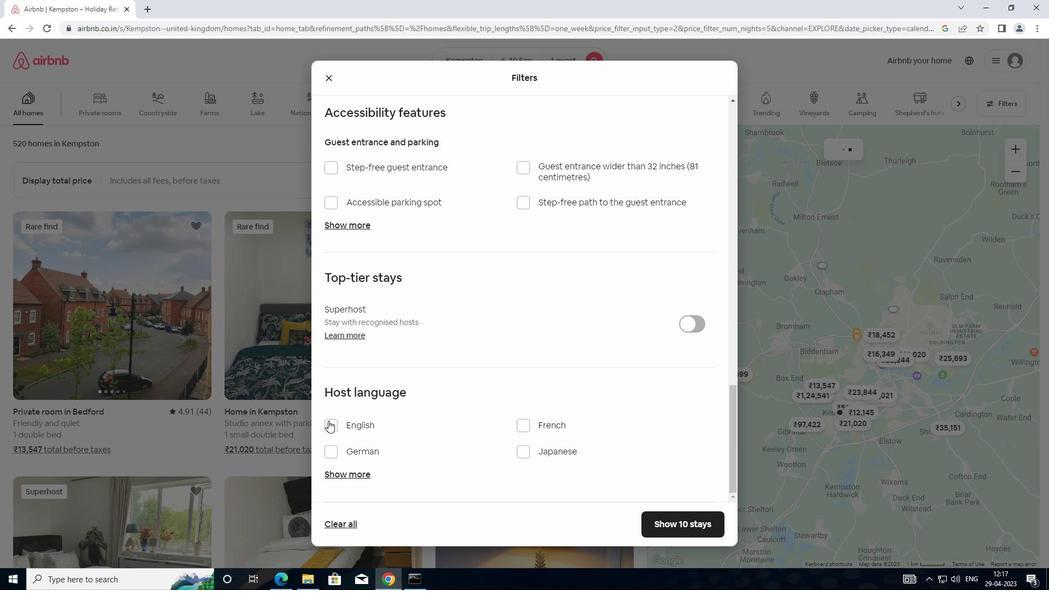 
Action: Mouse pressed left at (328, 424)
Screenshot: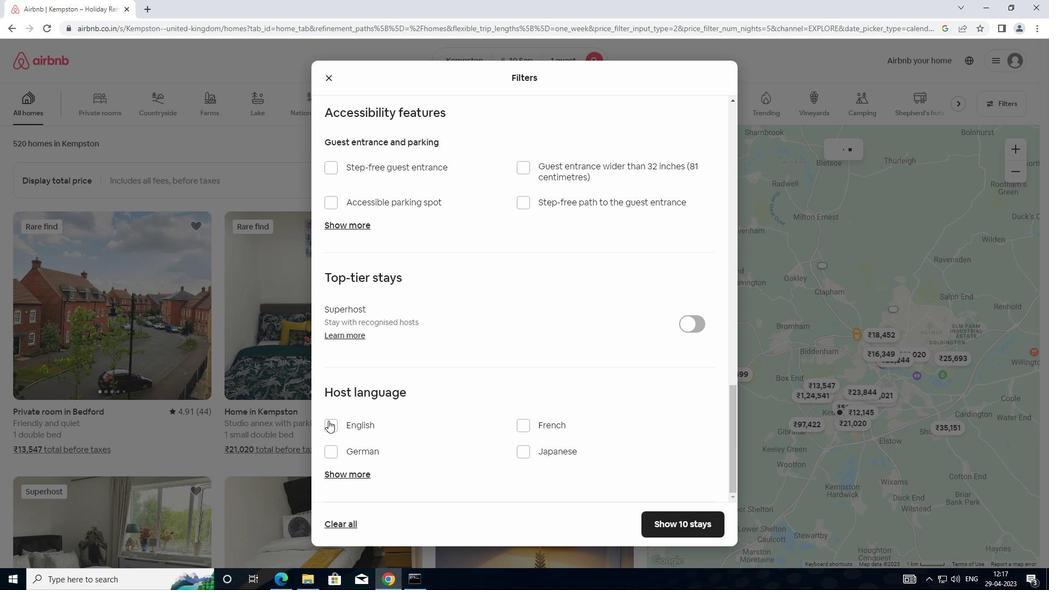 
Action: Mouse moved to (648, 522)
Screenshot: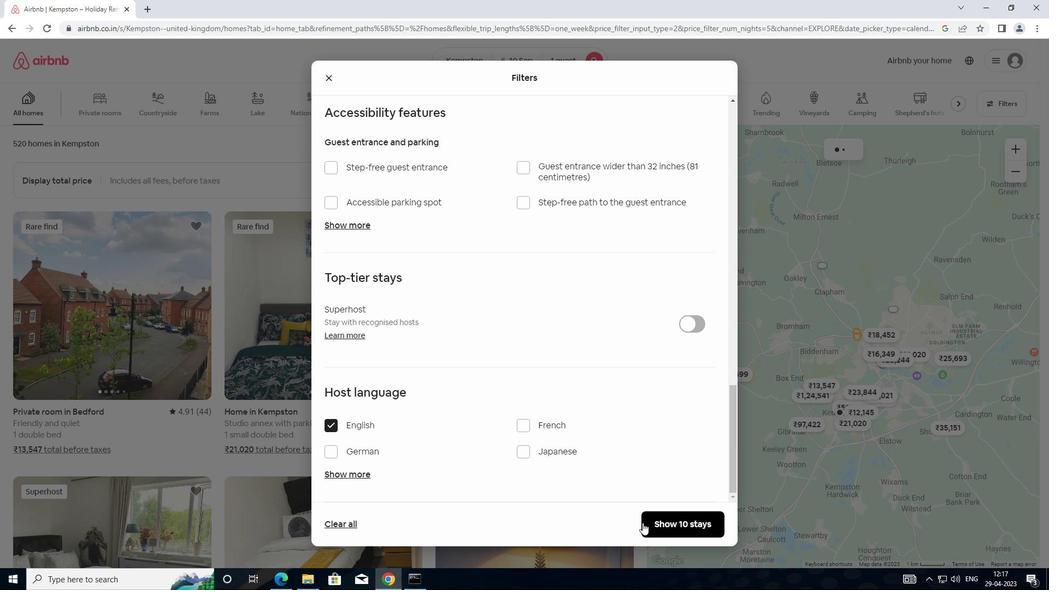 
Action: Mouse pressed left at (648, 522)
Screenshot: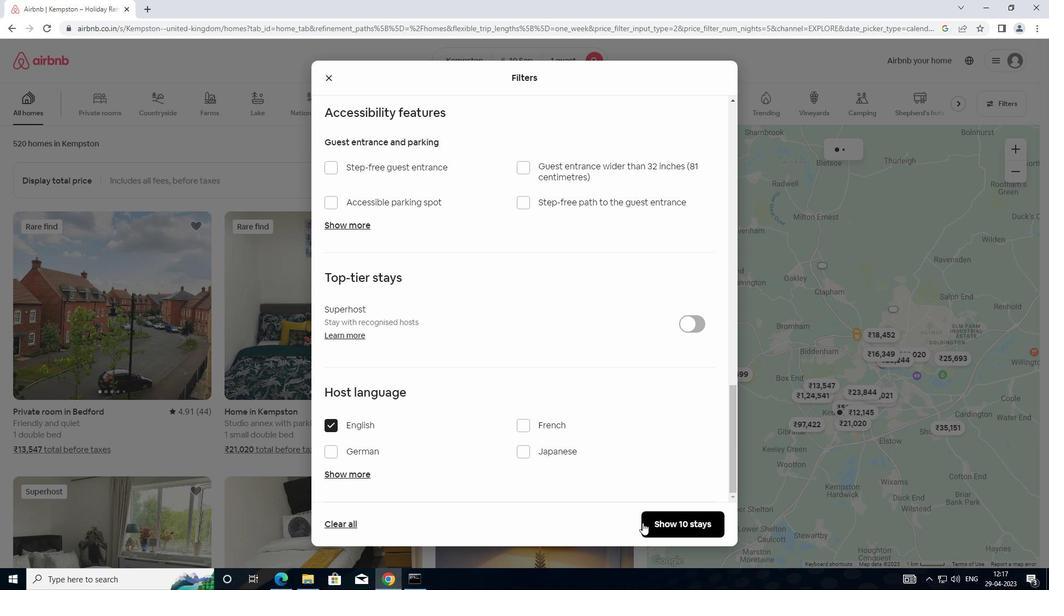 
Action: Mouse moved to (620, 452)
Screenshot: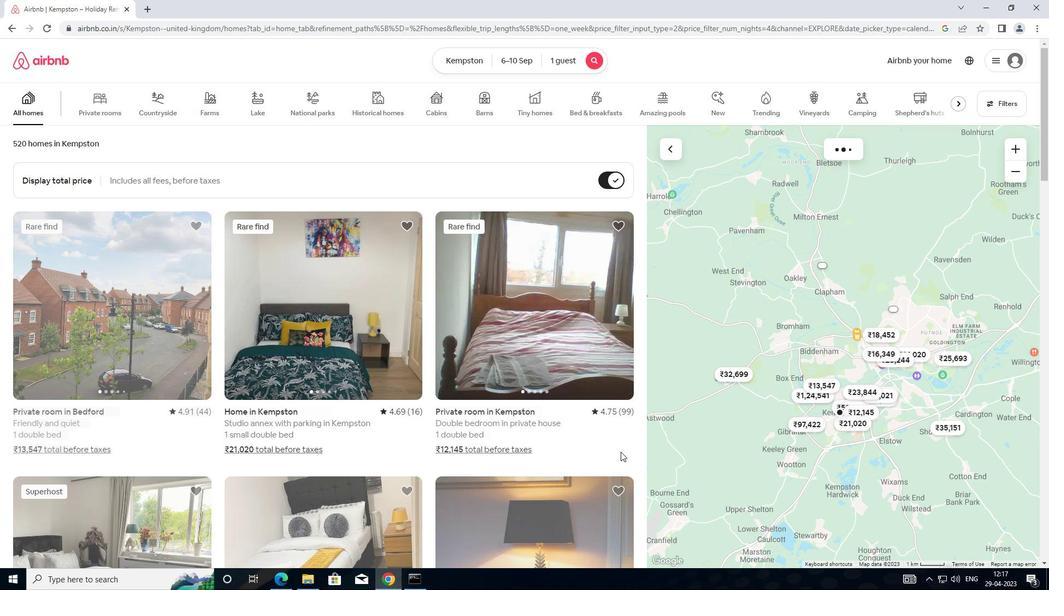 
